 Task: Create a due date automation trigger when advanced on, on the monday after a card is due add fields without custom field "Resume" set to a number lower or equal to 1 and greater than 10 at 11:00 AM.
Action: Mouse moved to (1271, 101)
Screenshot: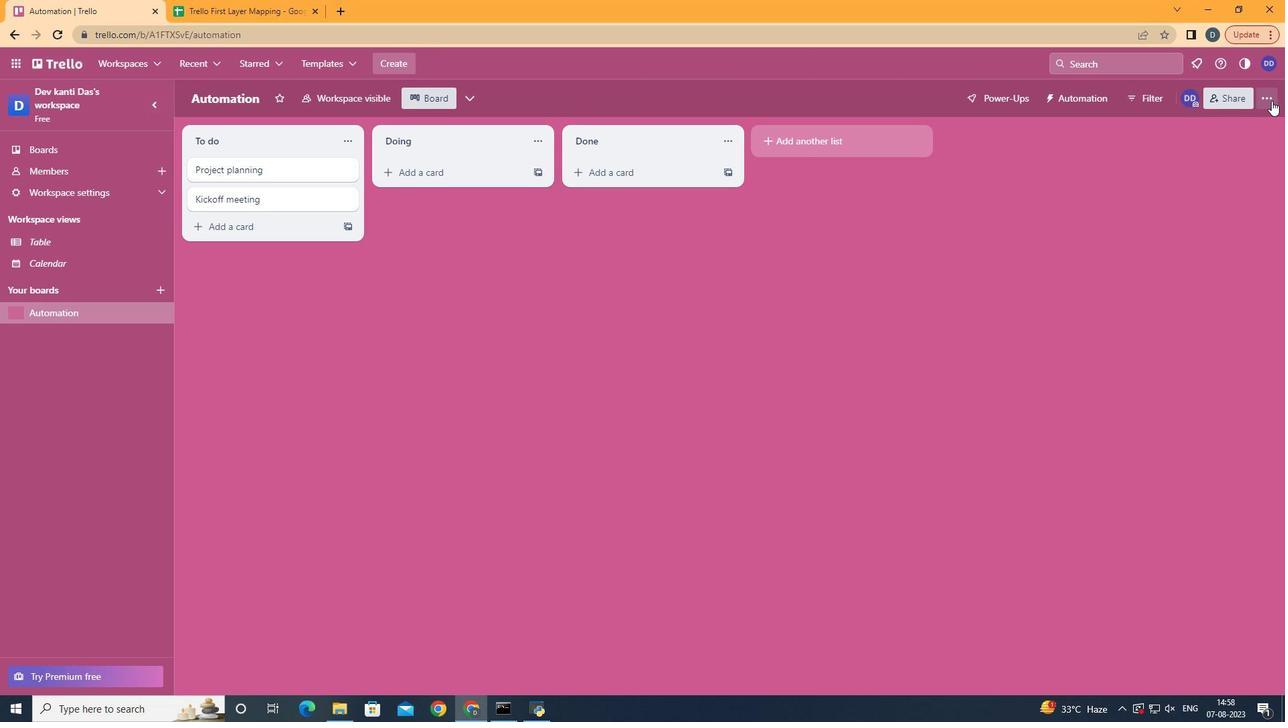 
Action: Mouse pressed left at (1271, 101)
Screenshot: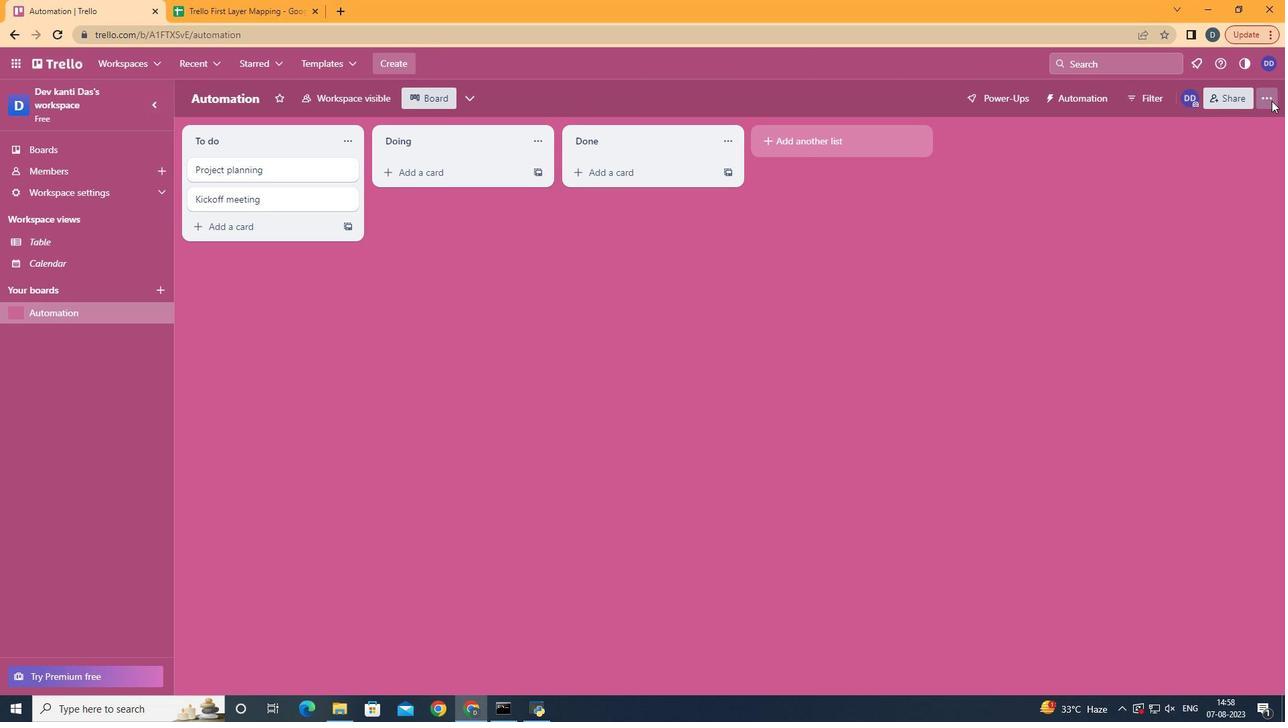 
Action: Mouse moved to (1137, 292)
Screenshot: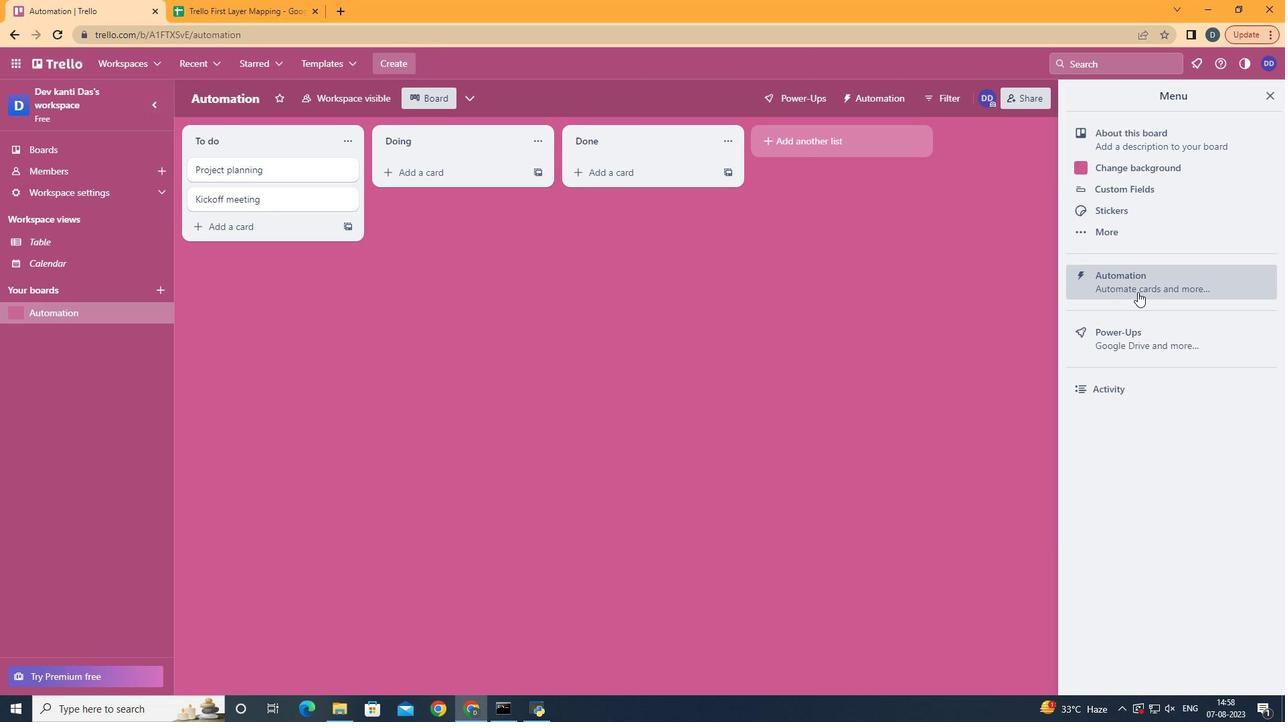 
Action: Mouse pressed left at (1137, 292)
Screenshot: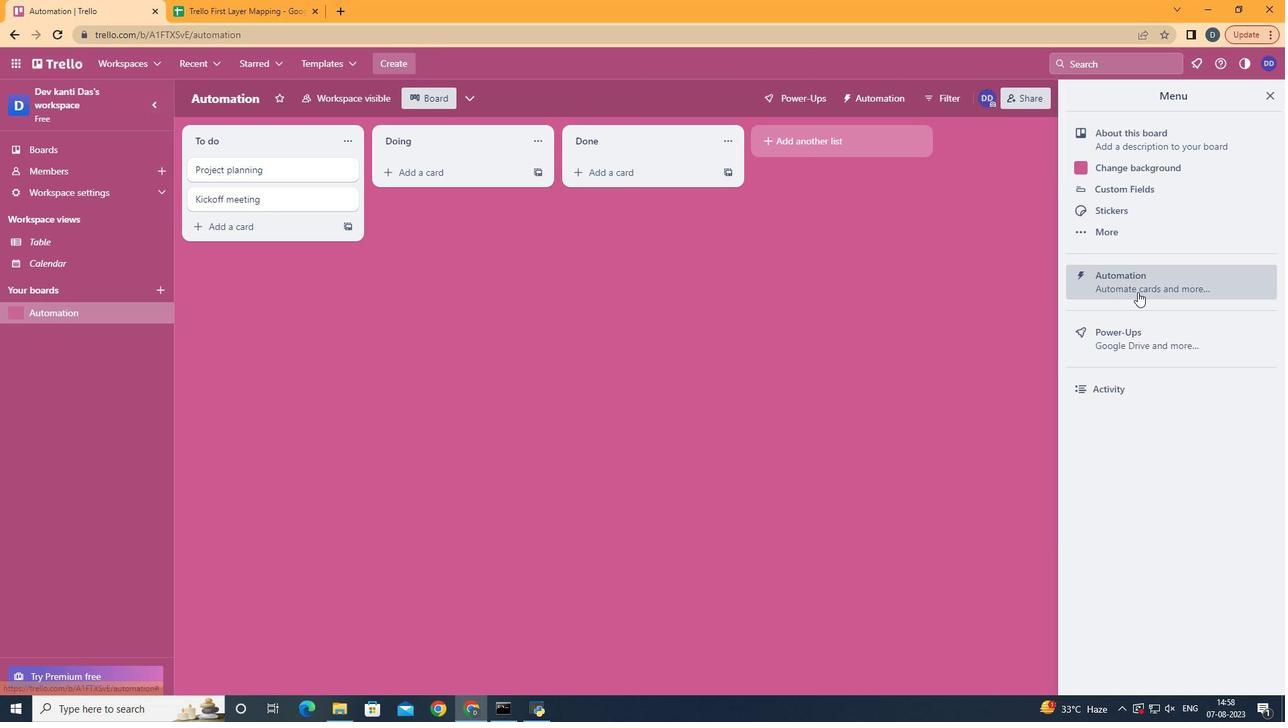 
Action: Mouse moved to (263, 262)
Screenshot: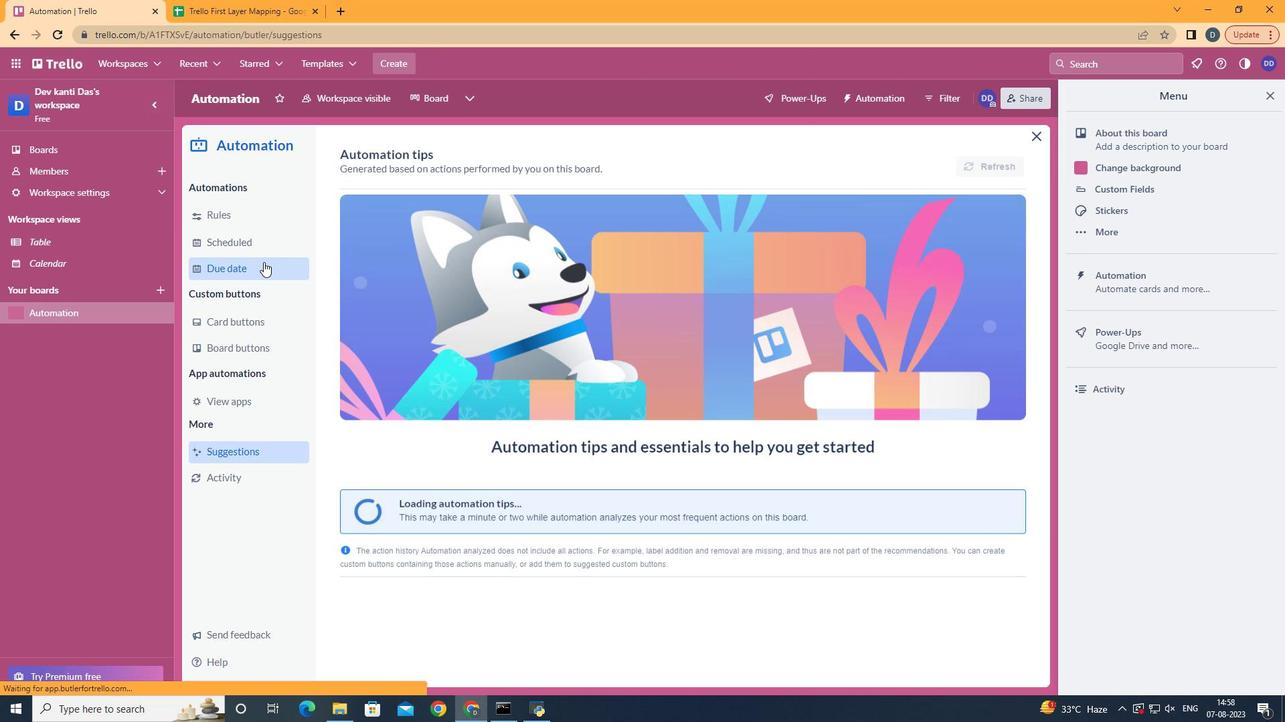
Action: Mouse pressed left at (263, 262)
Screenshot: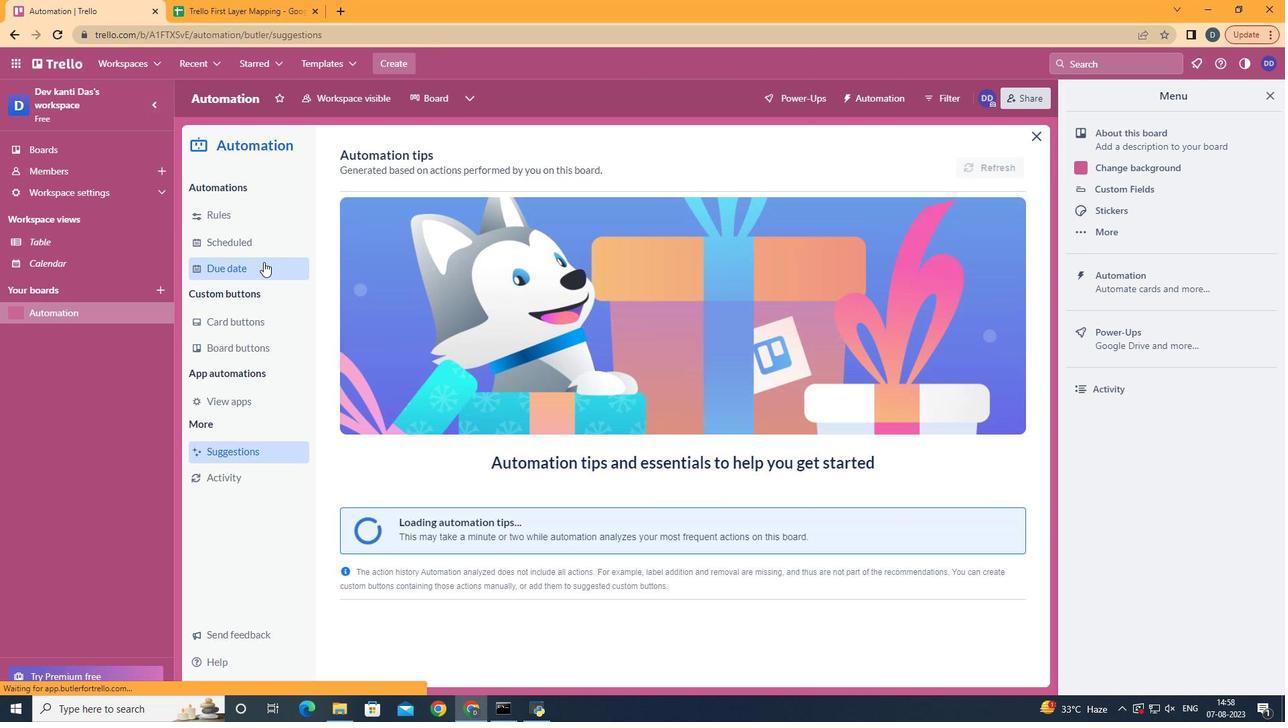 
Action: Mouse moved to (950, 158)
Screenshot: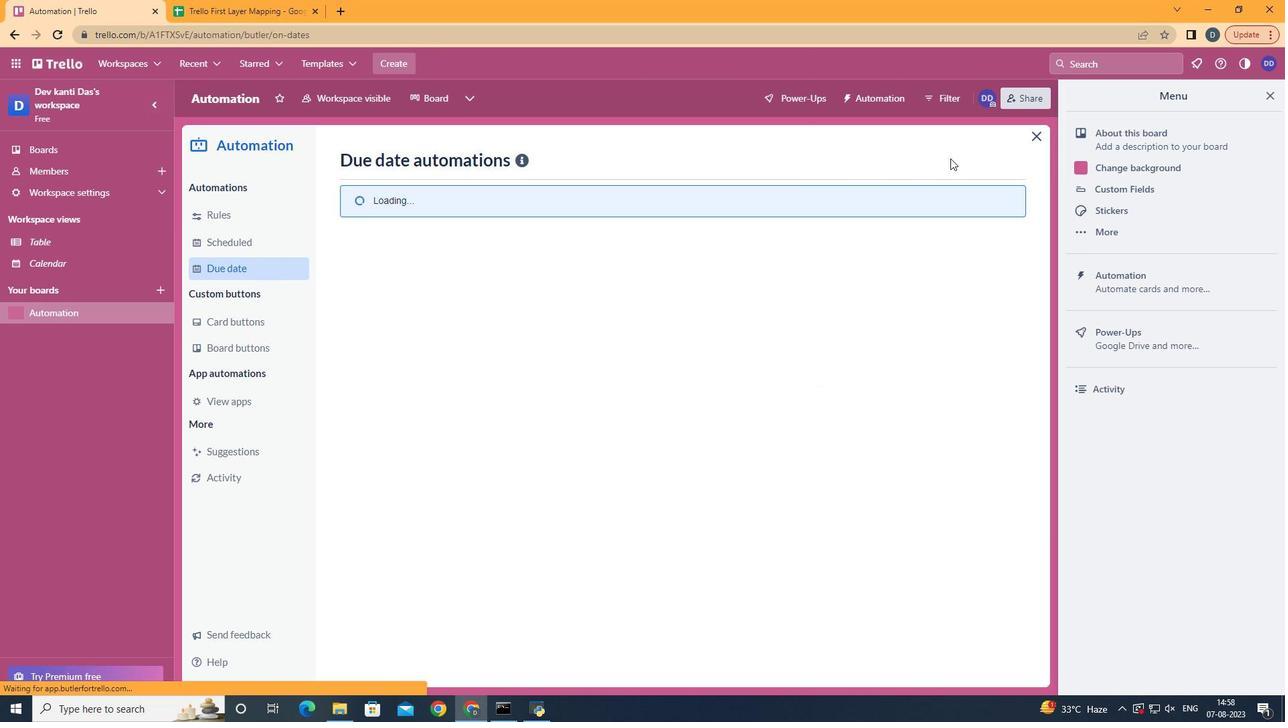 
Action: Mouse pressed left at (950, 158)
Screenshot: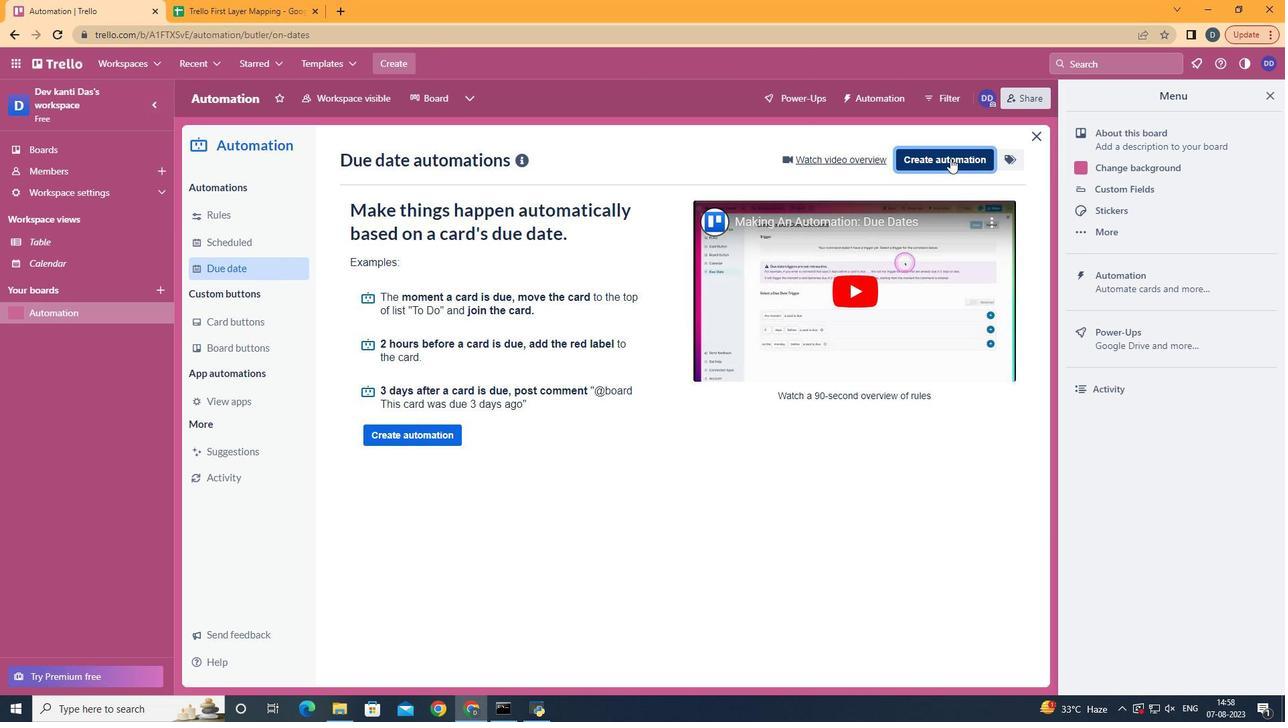 
Action: Mouse moved to (649, 298)
Screenshot: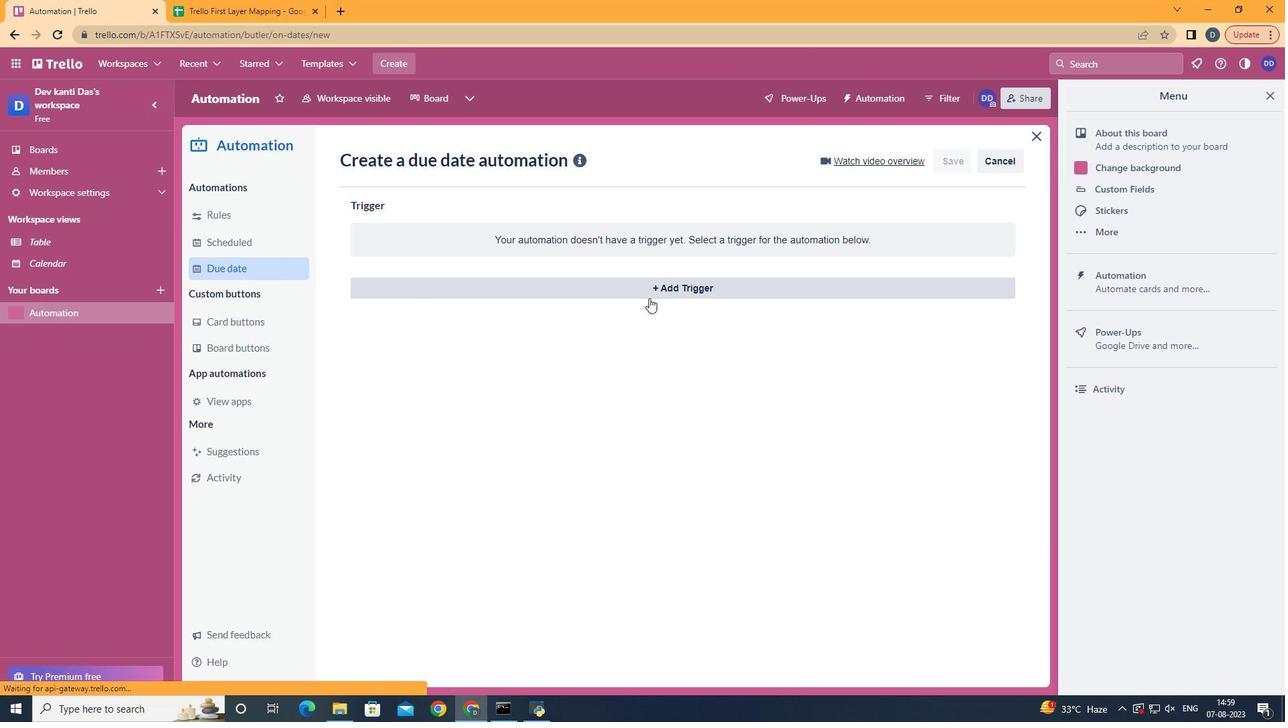 
Action: Mouse pressed left at (649, 298)
Screenshot: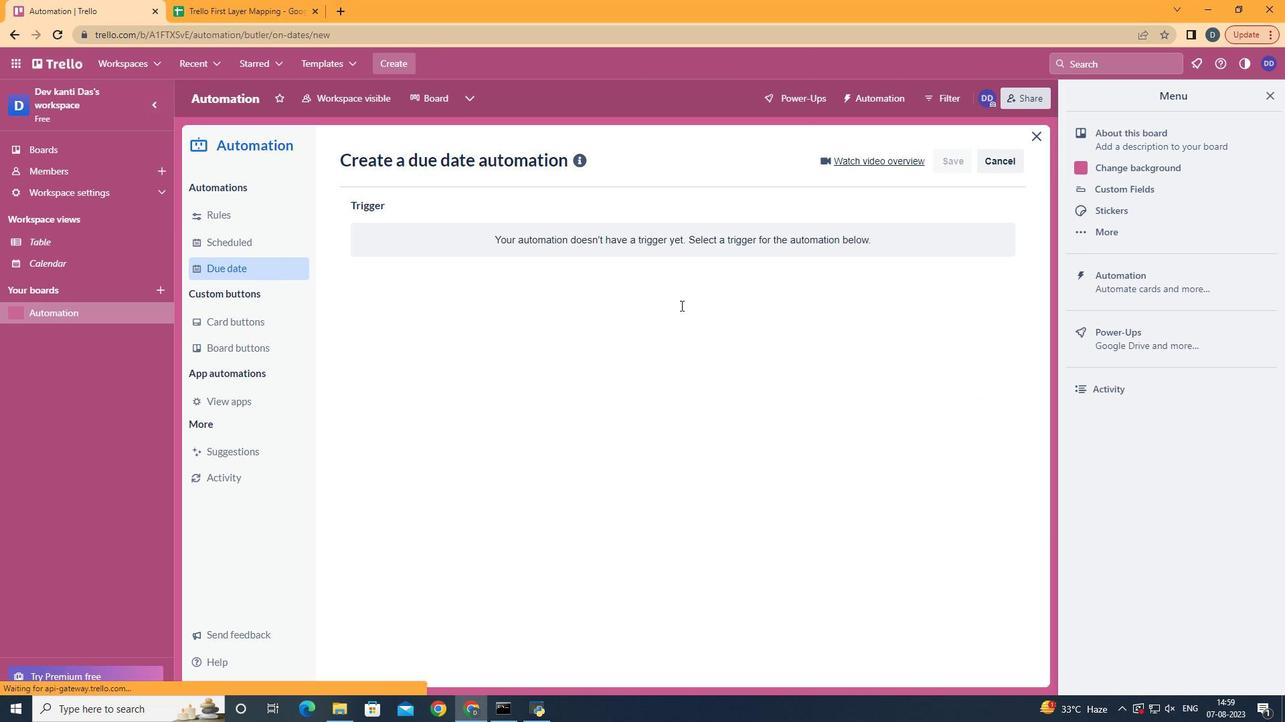 
Action: Mouse moved to (437, 350)
Screenshot: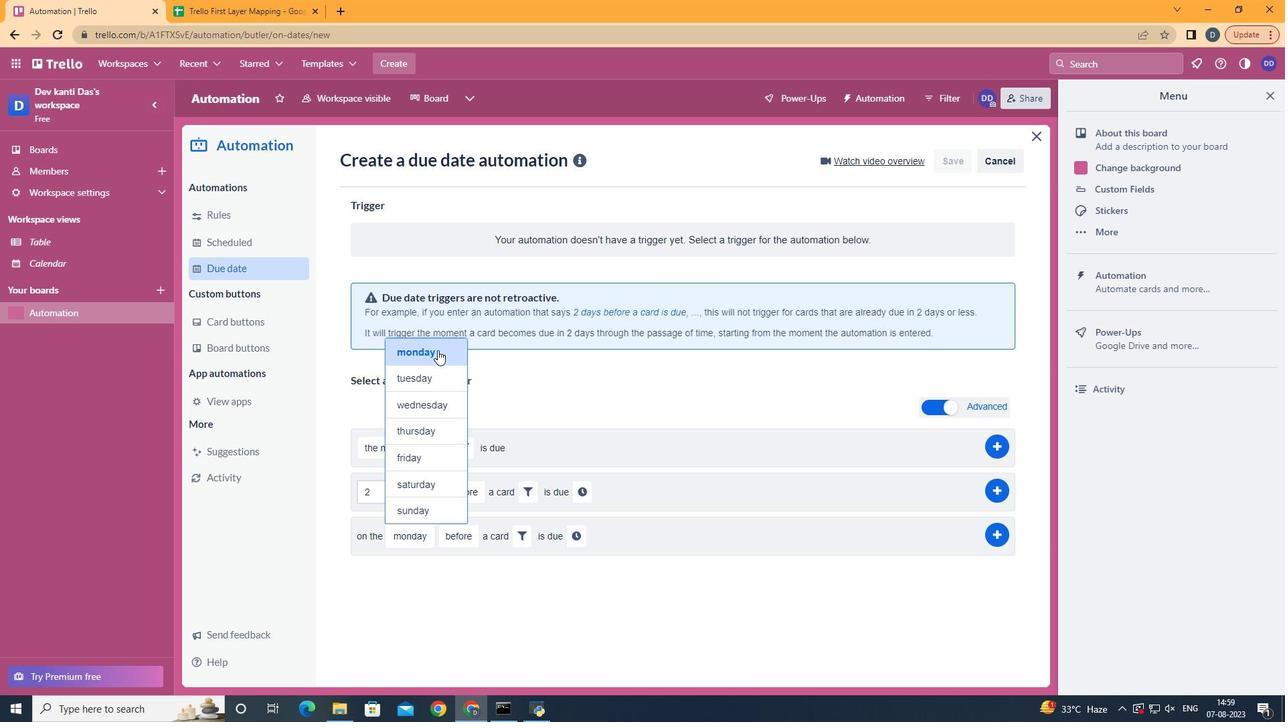 
Action: Mouse pressed left at (437, 350)
Screenshot: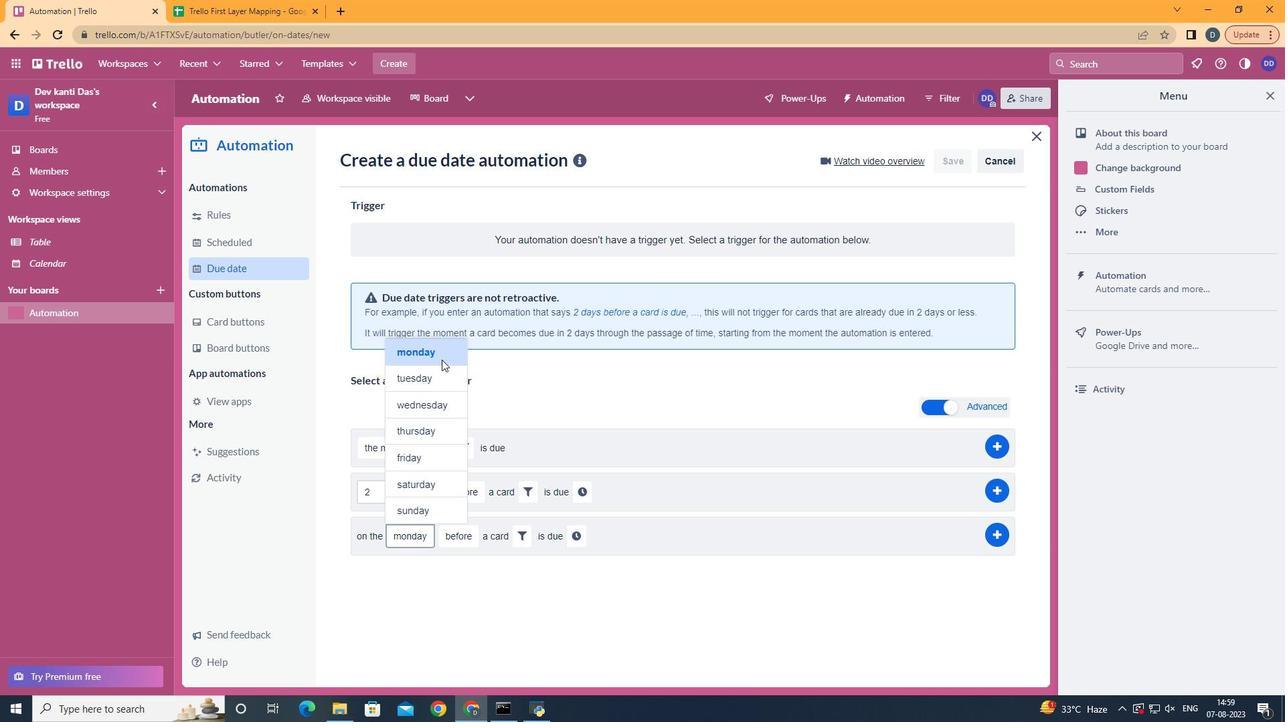 
Action: Mouse moved to (473, 586)
Screenshot: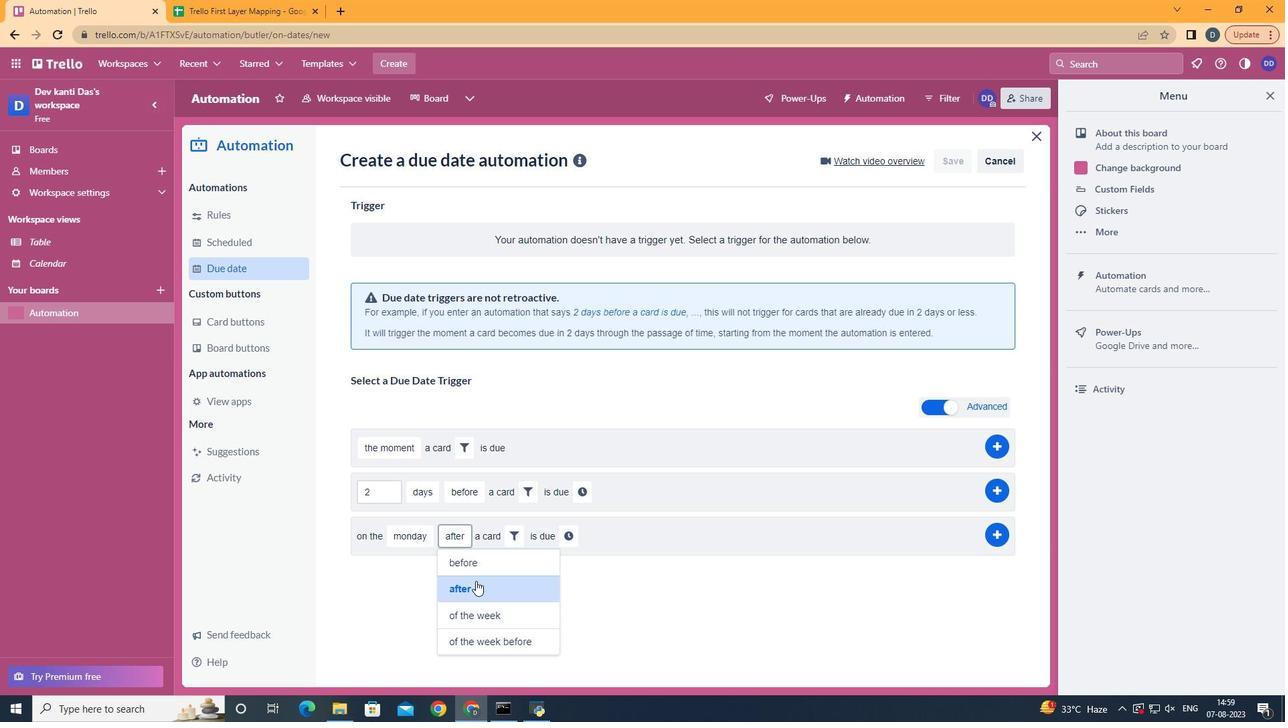
Action: Mouse pressed left at (473, 586)
Screenshot: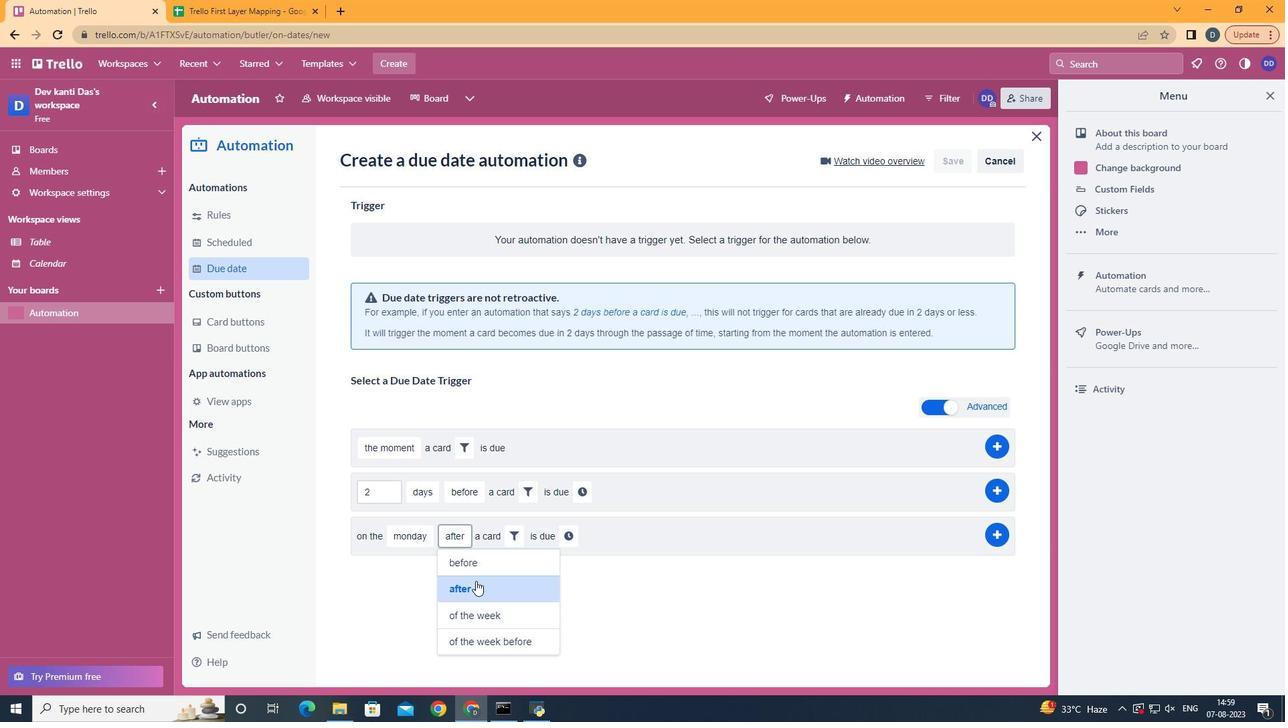 
Action: Mouse moved to (510, 542)
Screenshot: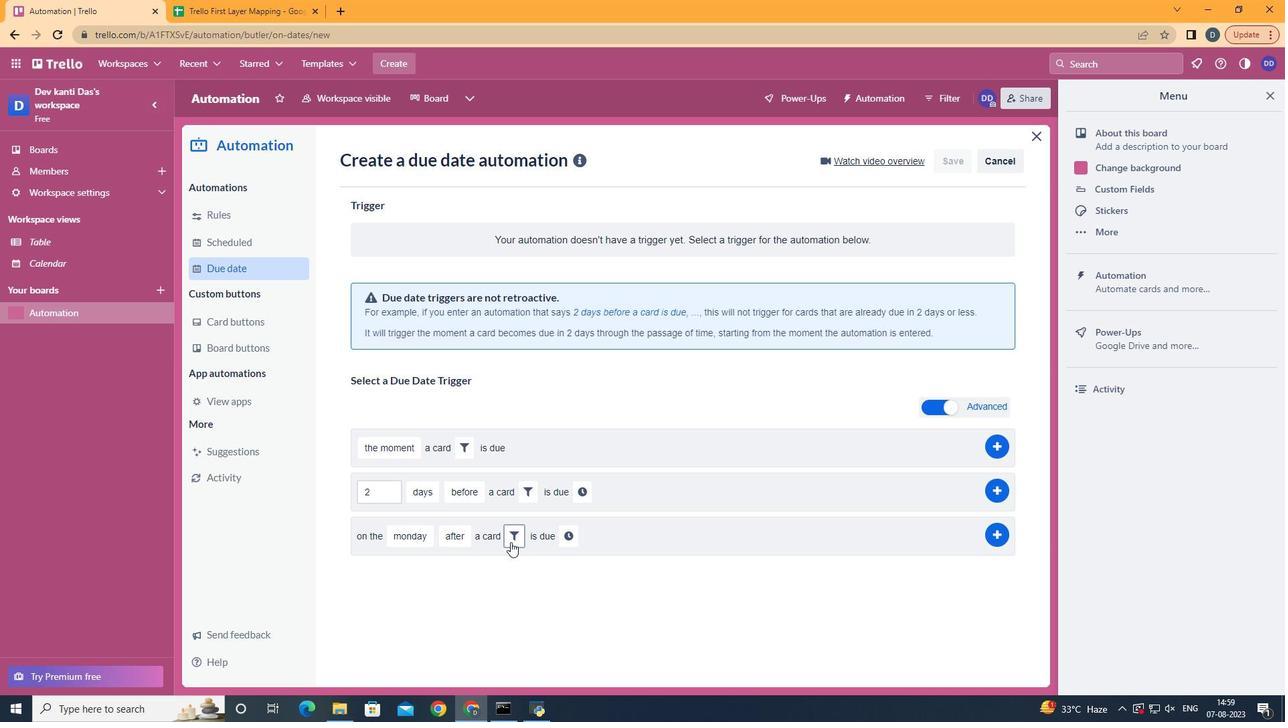 
Action: Mouse pressed left at (510, 542)
Screenshot: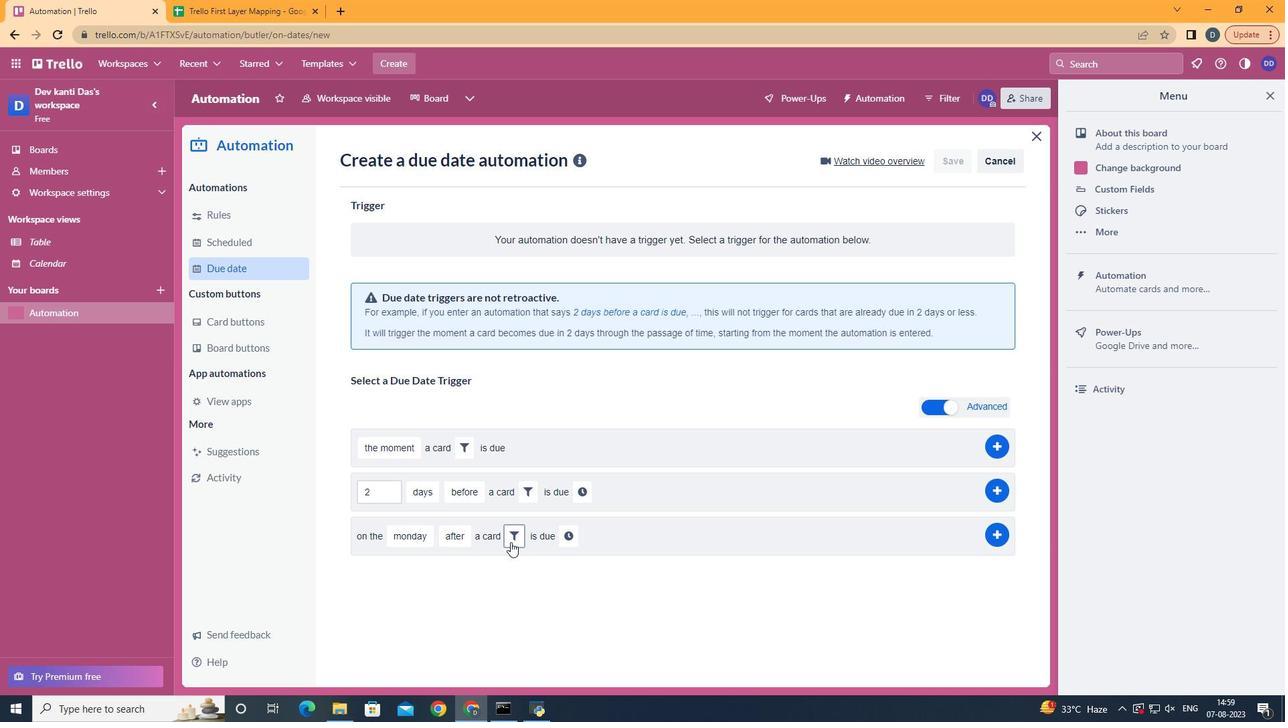 
Action: Mouse moved to (742, 585)
Screenshot: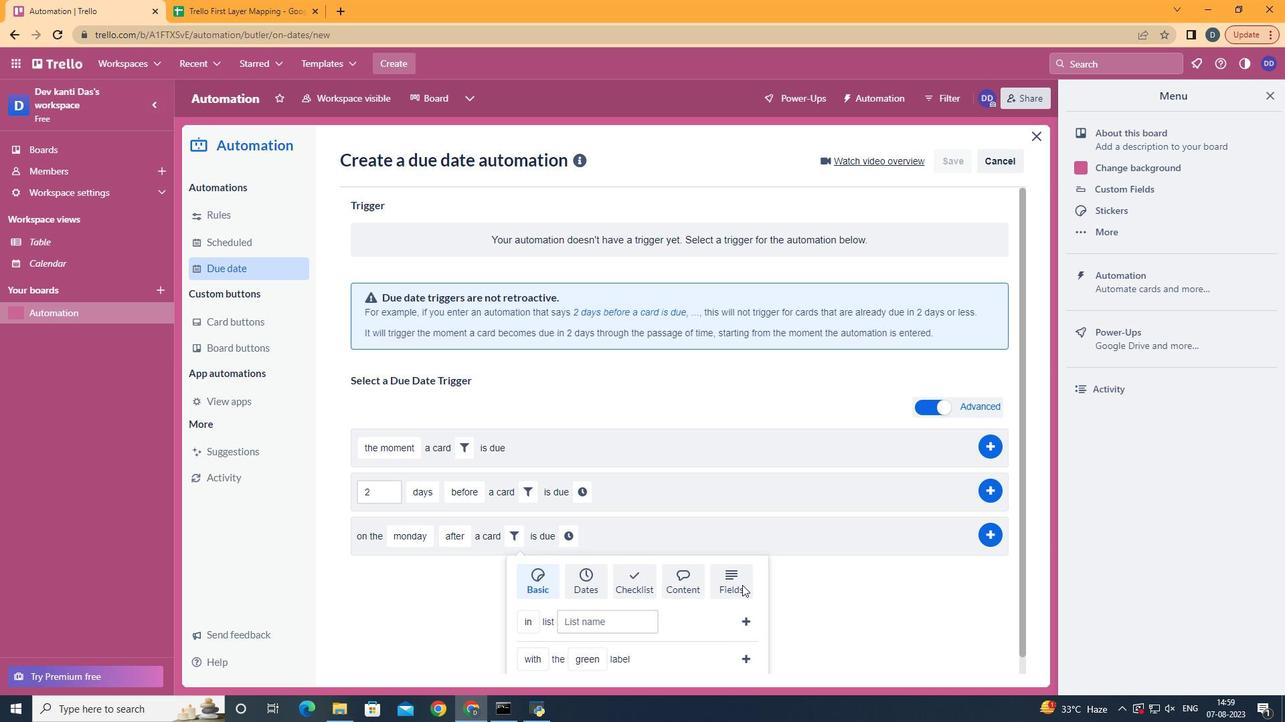 
Action: Mouse pressed left at (742, 585)
Screenshot: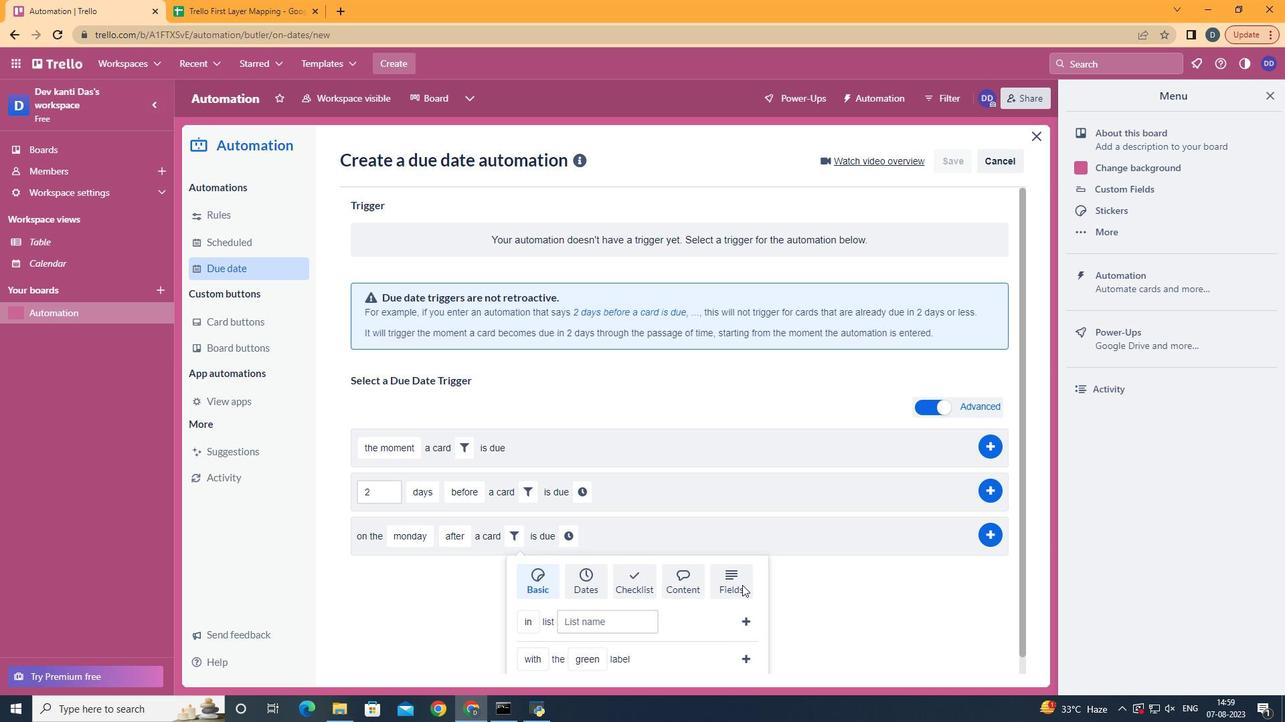 
Action: Mouse scrolled (742, 585) with delta (0, 0)
Screenshot: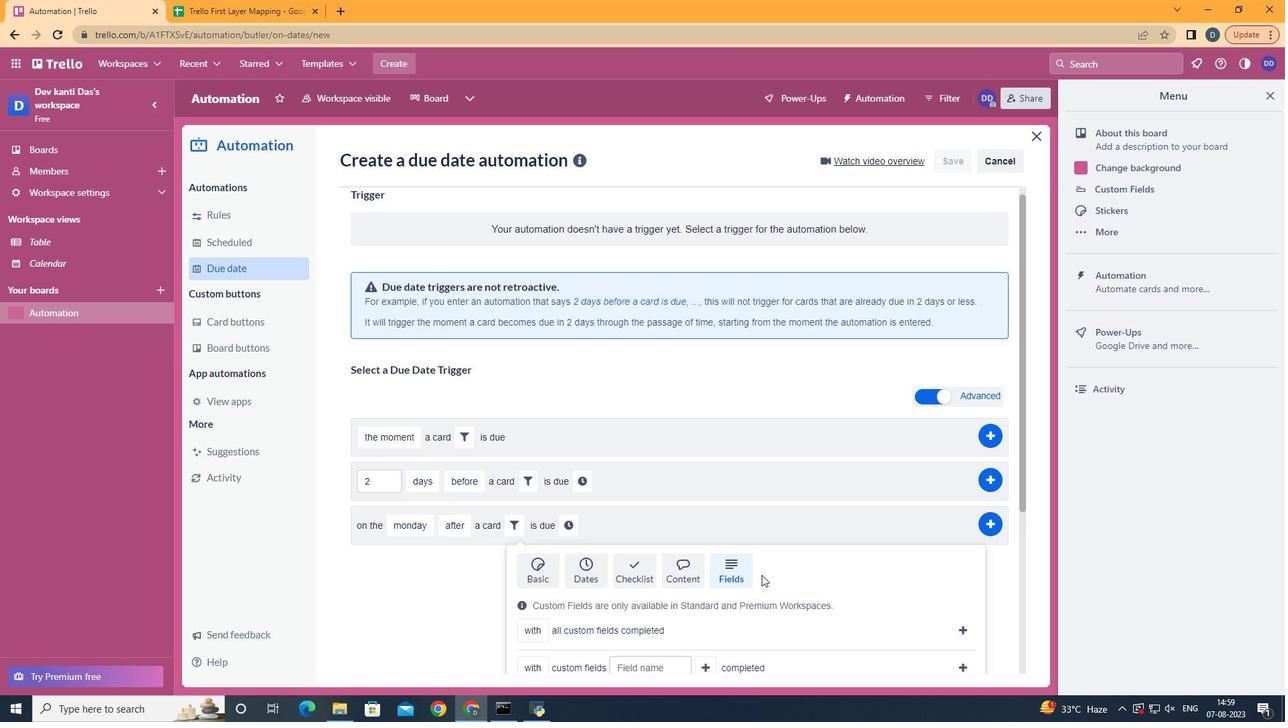 
Action: Mouse scrolled (742, 585) with delta (0, 0)
Screenshot: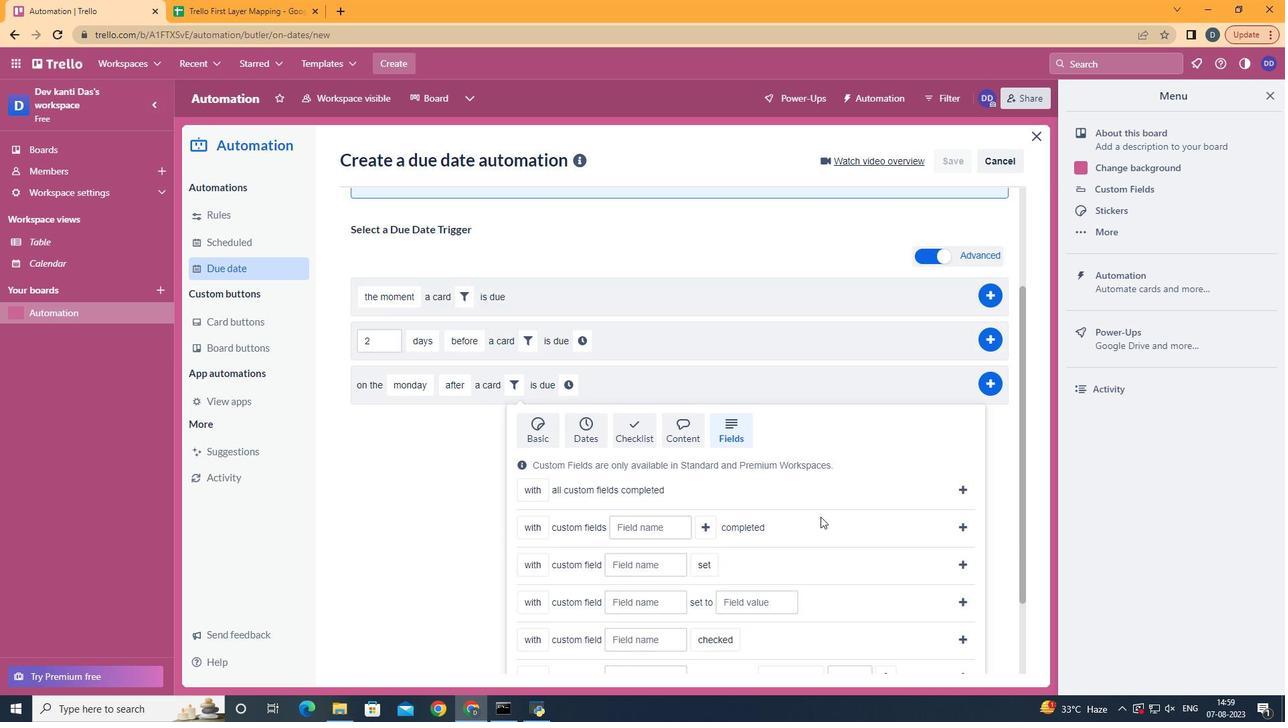 
Action: Mouse scrolled (742, 585) with delta (0, 0)
Screenshot: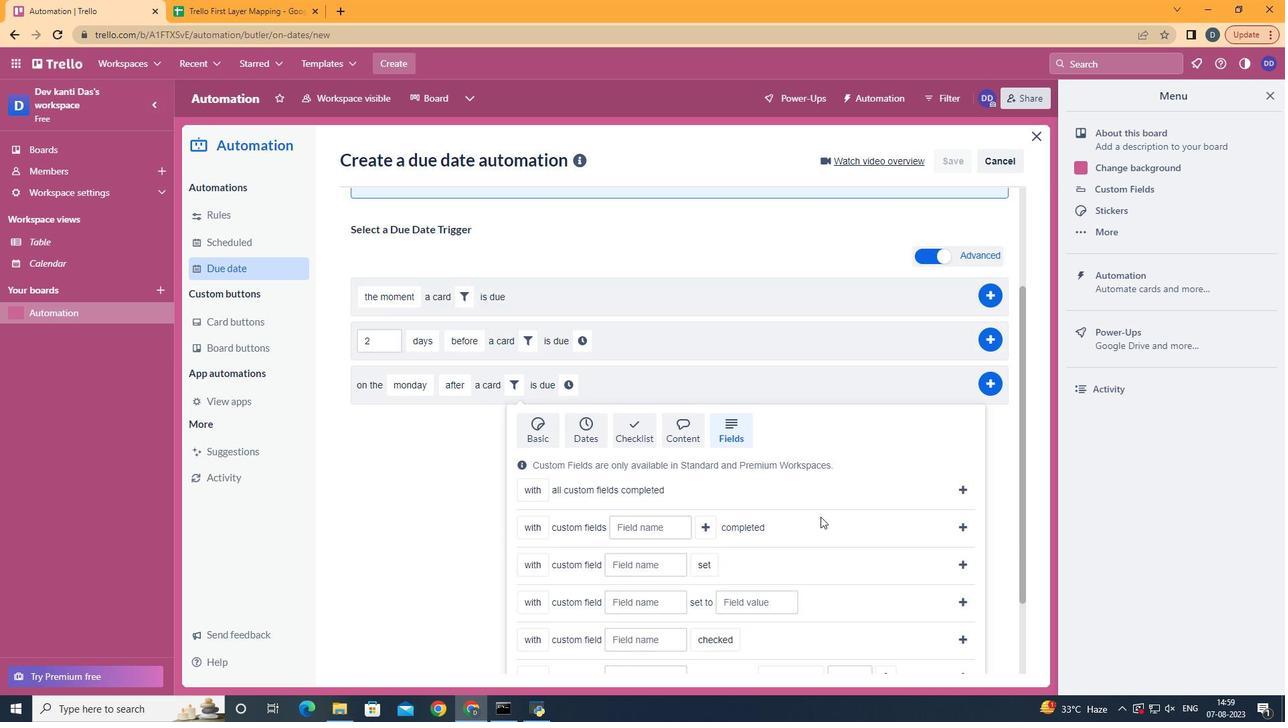
Action: Mouse scrolled (742, 585) with delta (0, 0)
Screenshot: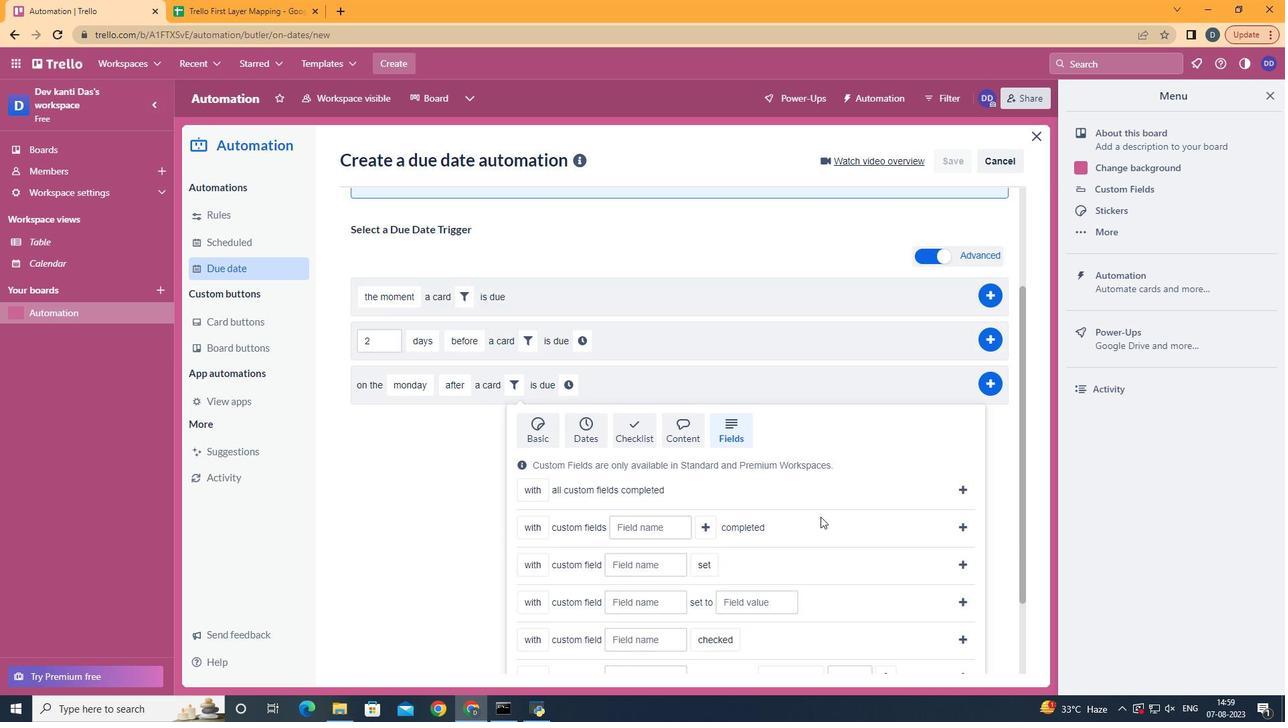 
Action: Mouse moved to (747, 585)
Screenshot: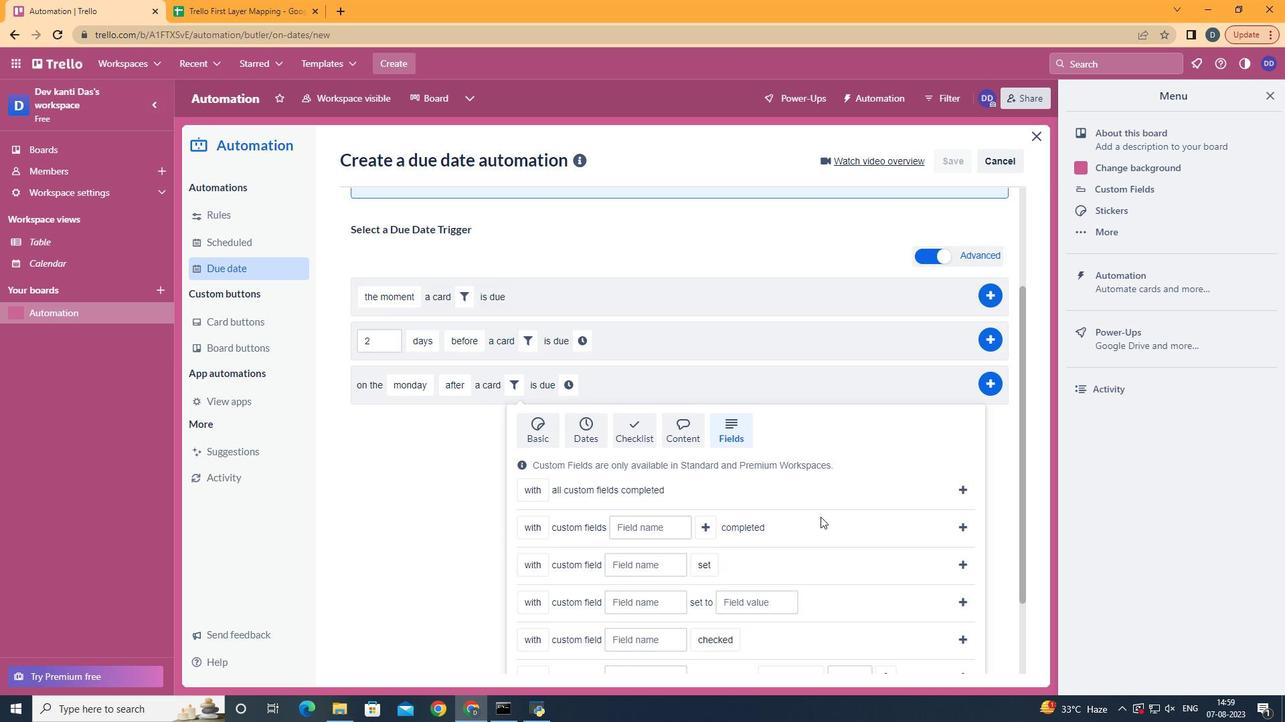 
Action: Mouse scrolled (743, 585) with delta (0, 0)
Screenshot: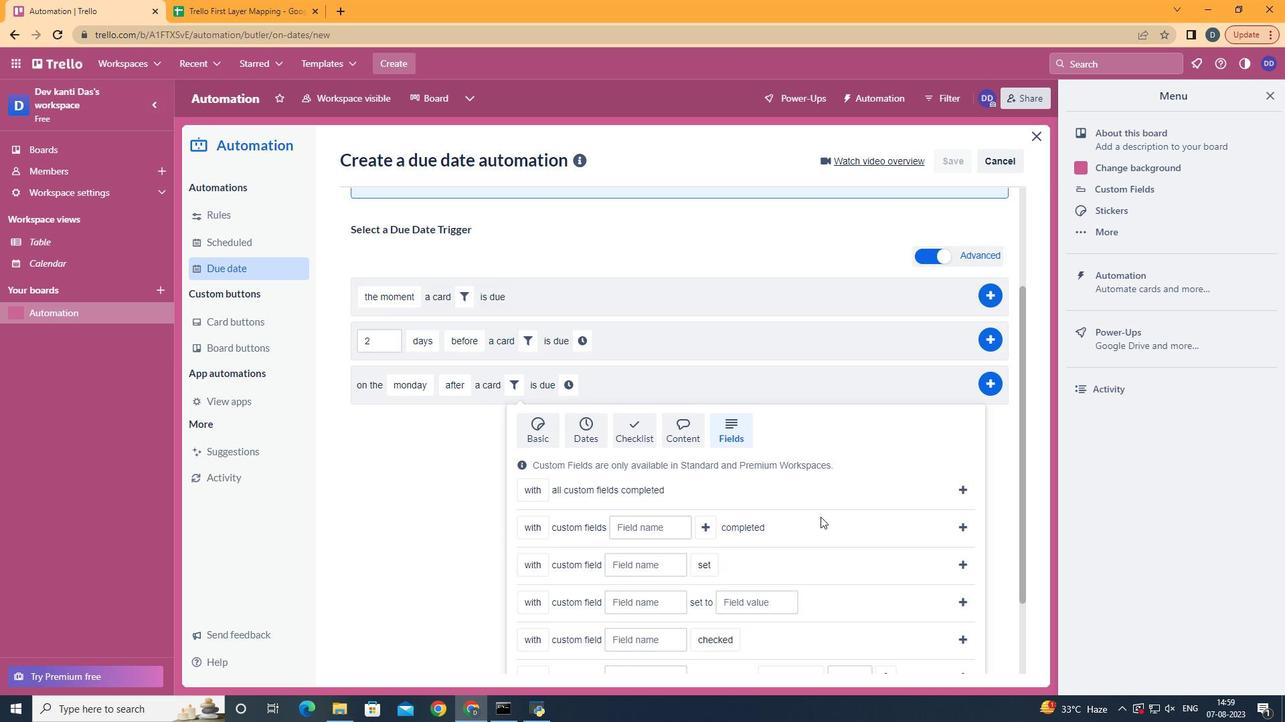 
Action: Mouse moved to (768, 569)
Screenshot: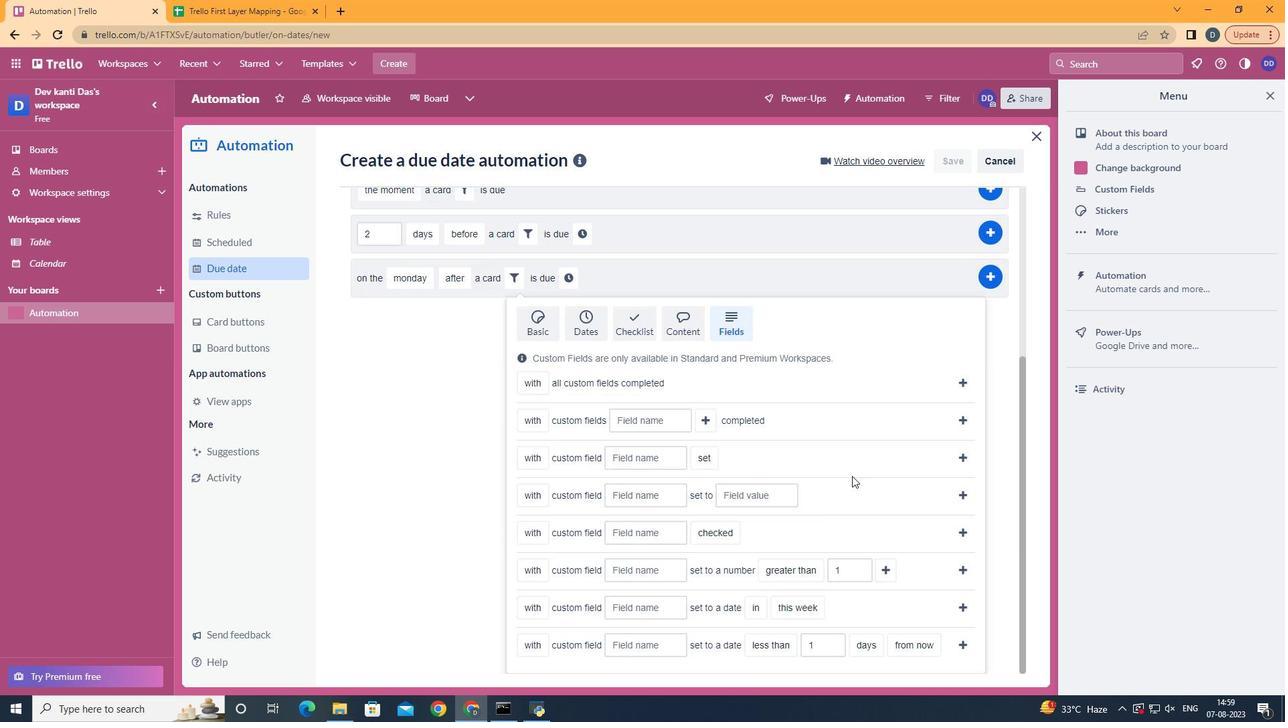 
Action: Mouse scrolled (761, 575) with delta (0, 0)
Screenshot: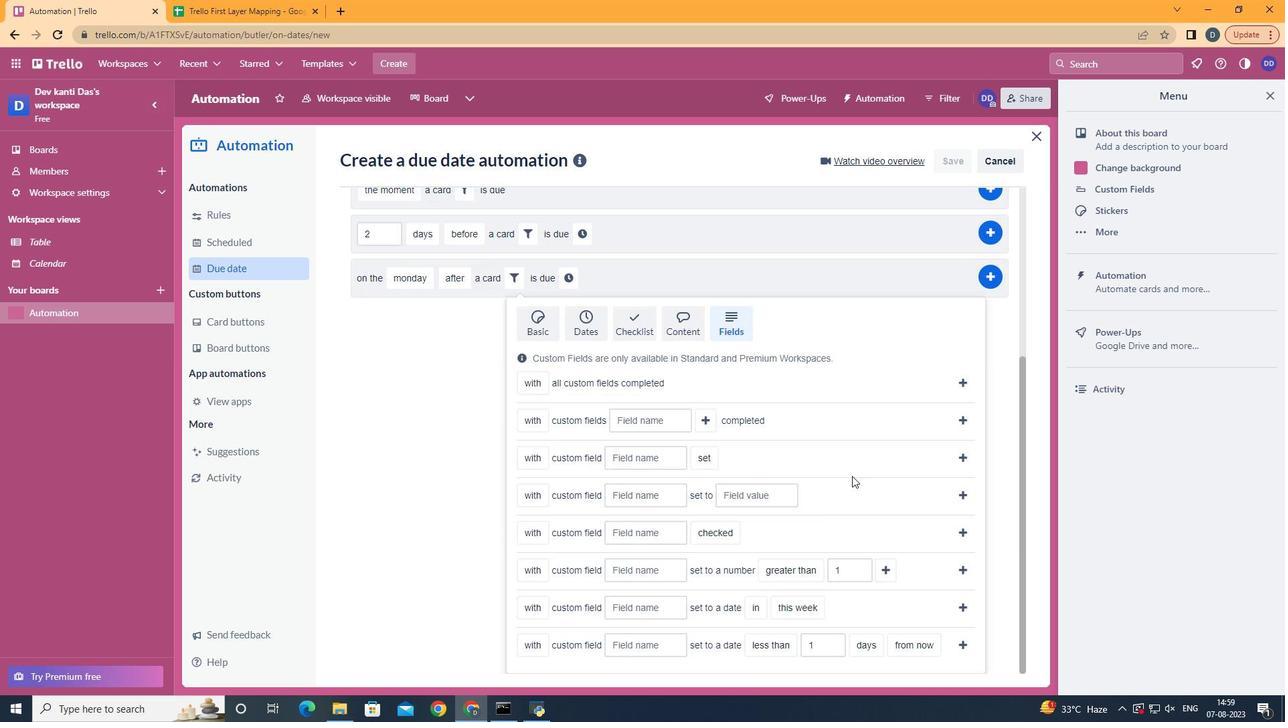 
Action: Mouse moved to (552, 617)
Screenshot: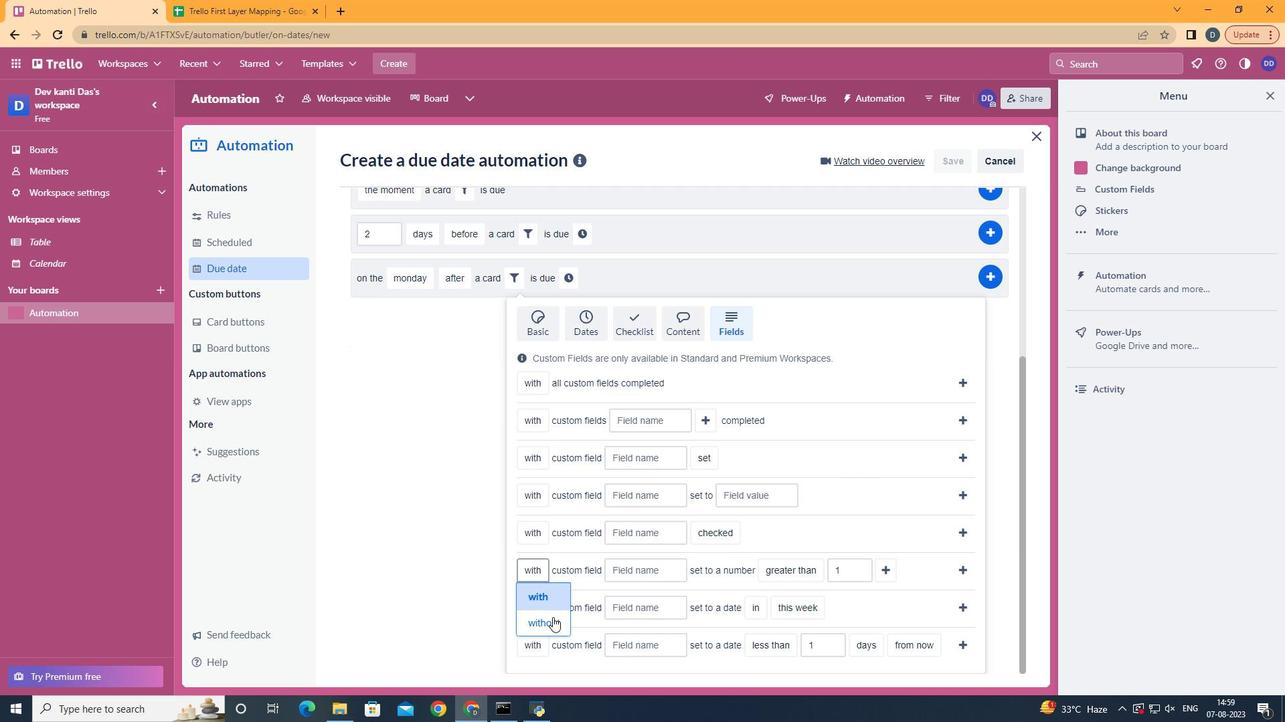 
Action: Mouse pressed left at (552, 617)
Screenshot: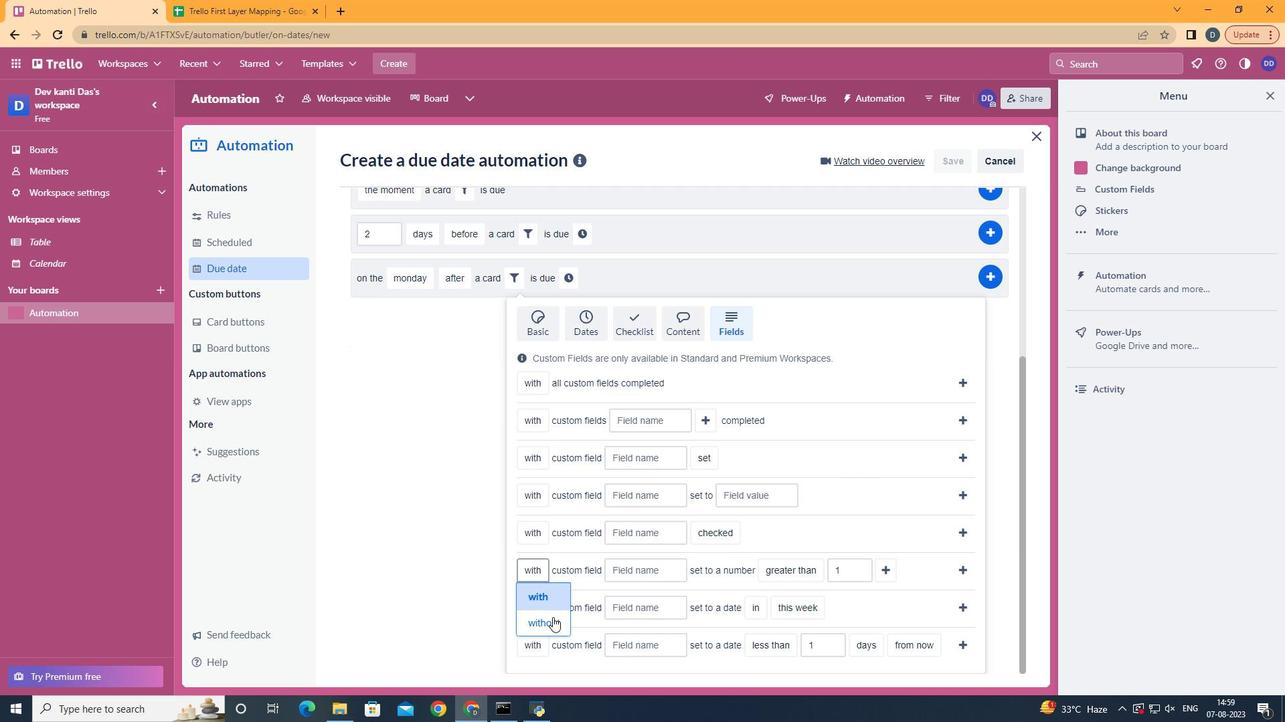 
Action: Mouse moved to (651, 570)
Screenshot: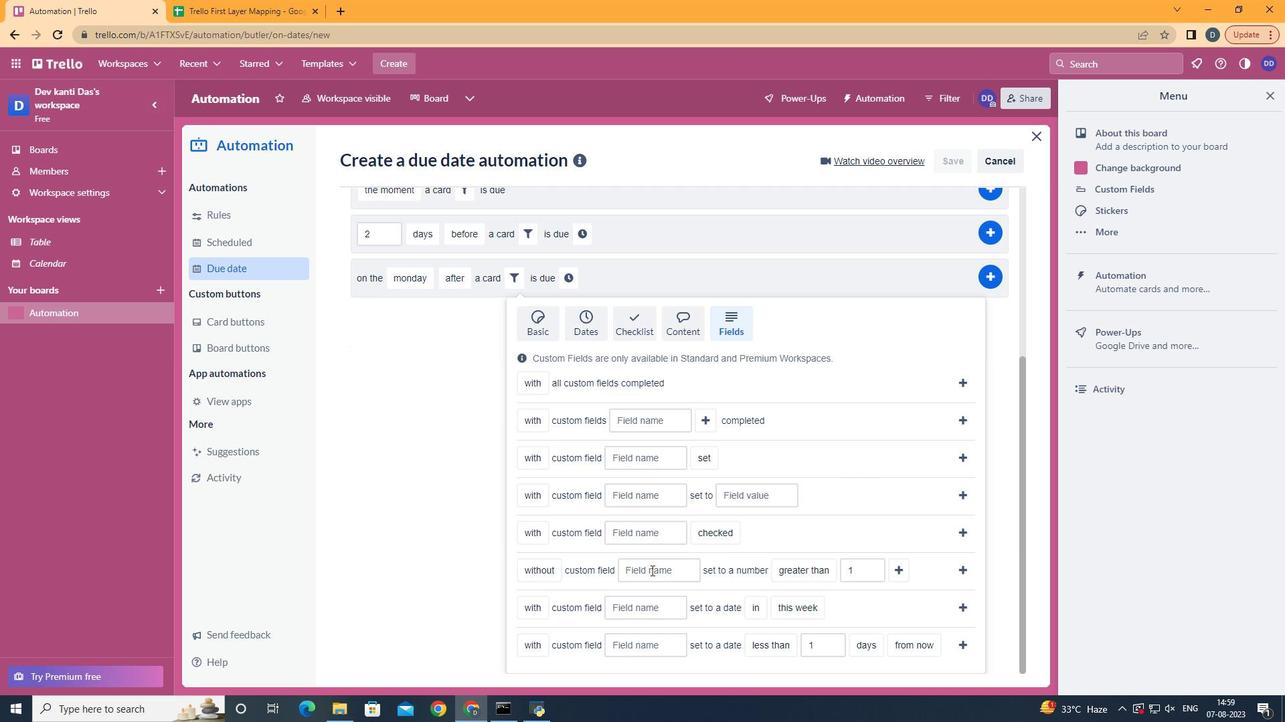 
Action: Mouse pressed left at (651, 570)
Screenshot: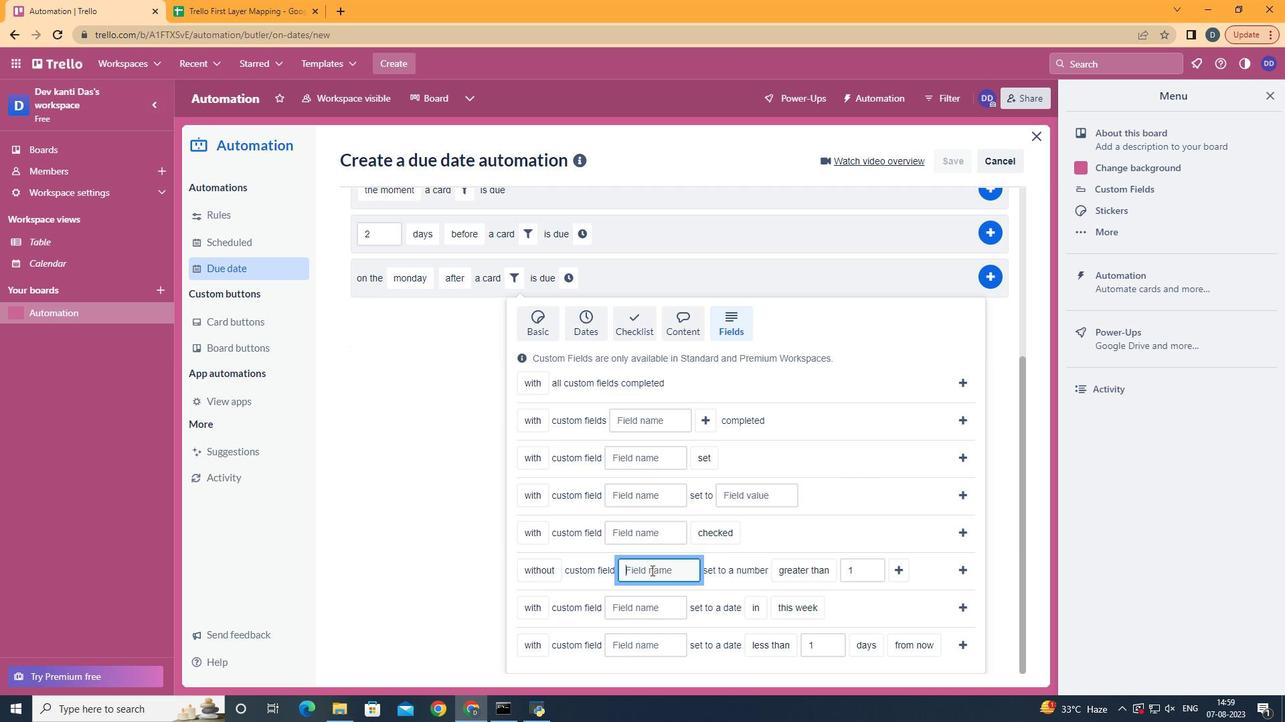 
Action: Key pressed <Key.shift>Resume
Screenshot: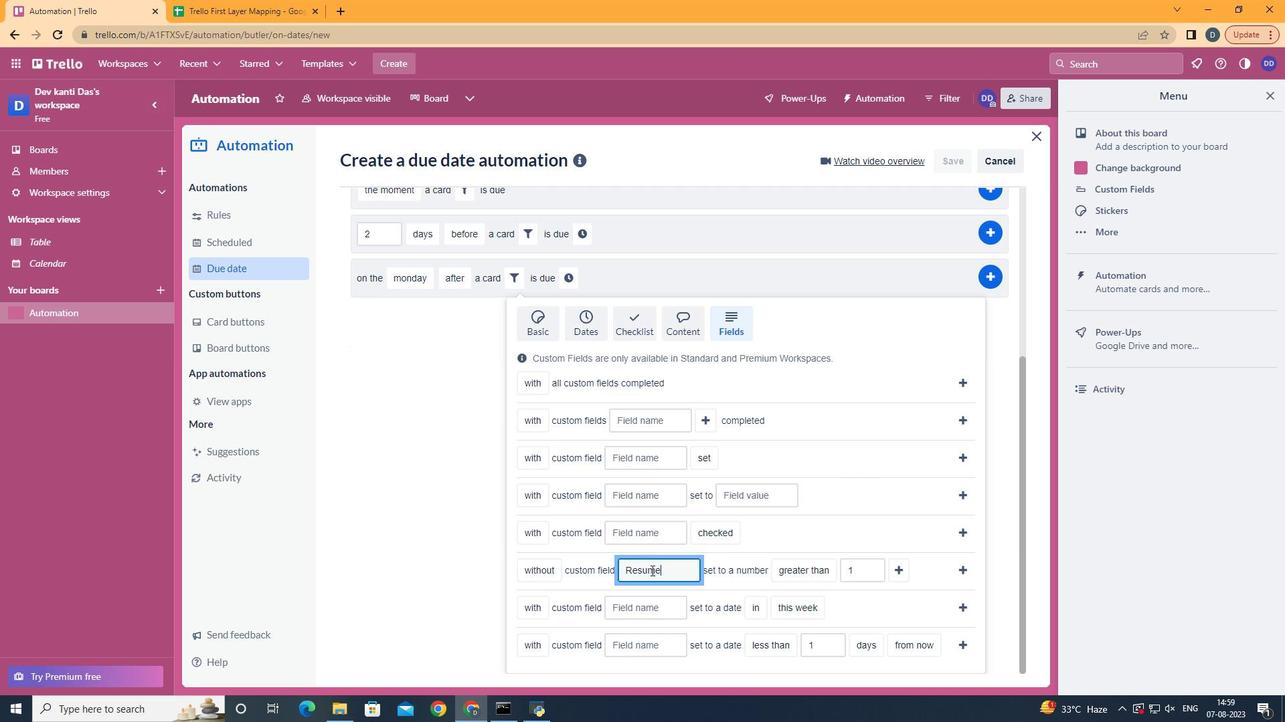 
Action: Mouse moved to (809, 537)
Screenshot: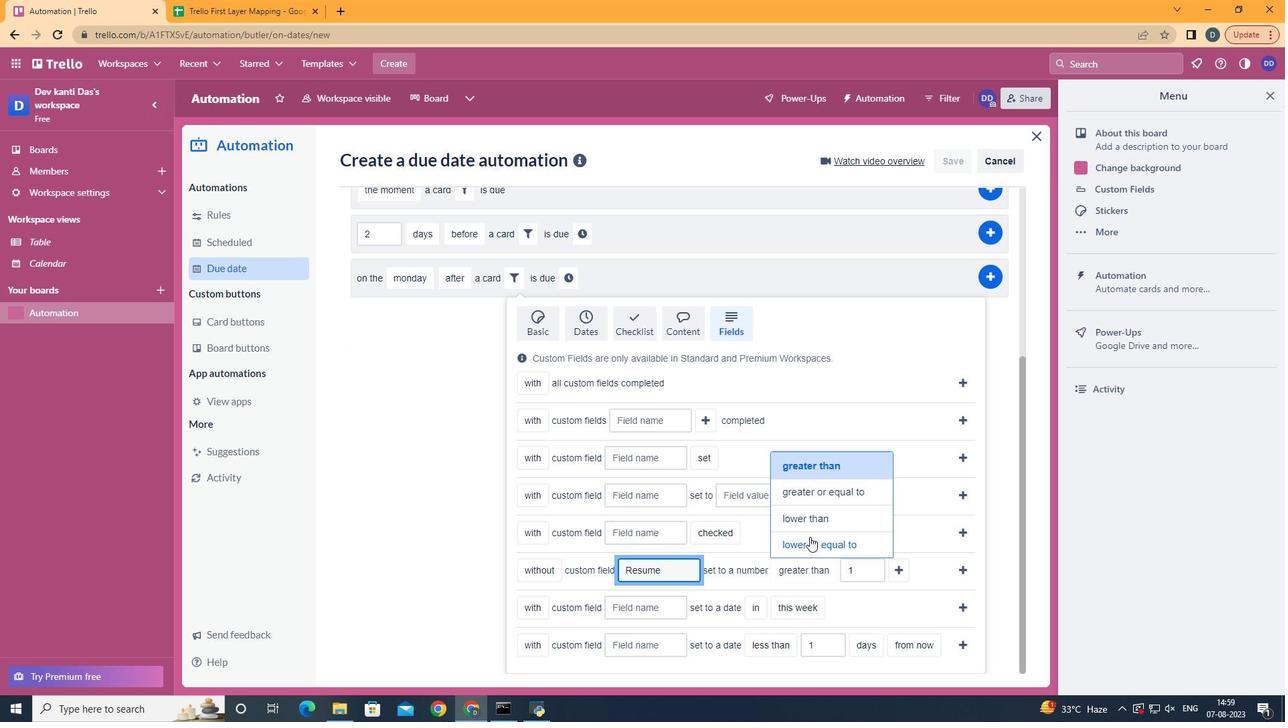 
Action: Mouse pressed left at (809, 537)
Screenshot: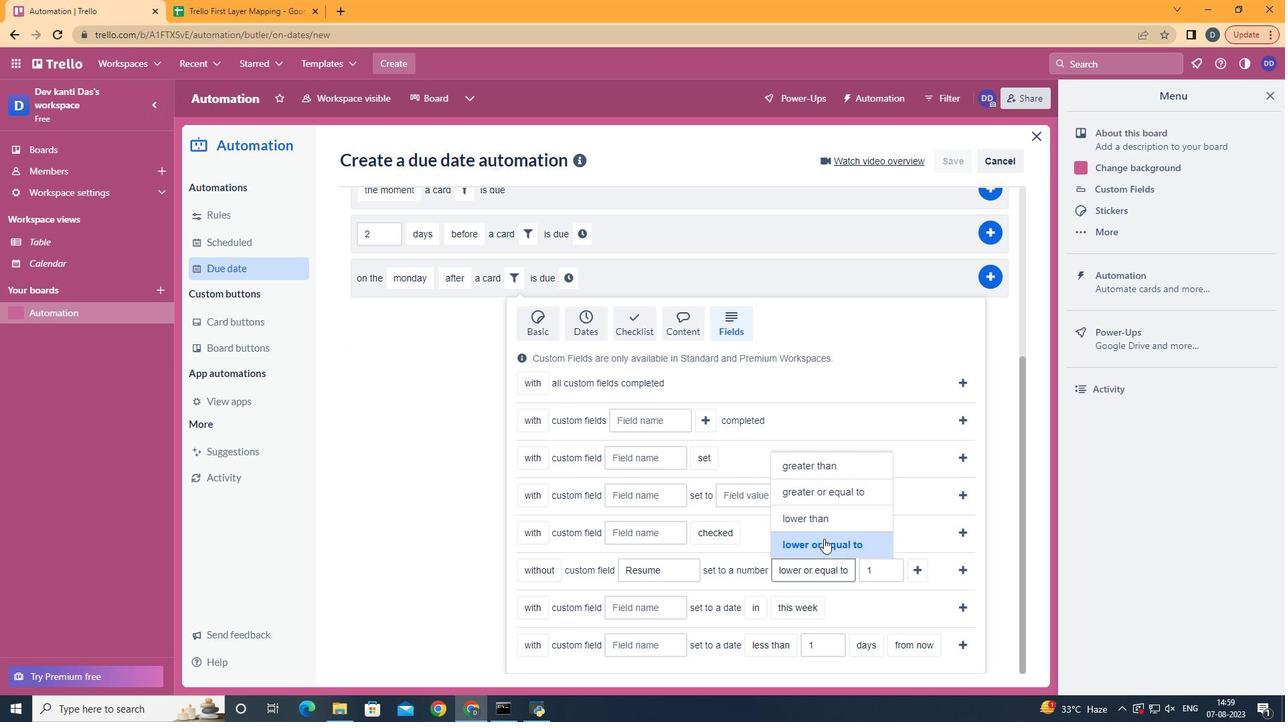 
Action: Mouse moved to (918, 567)
Screenshot: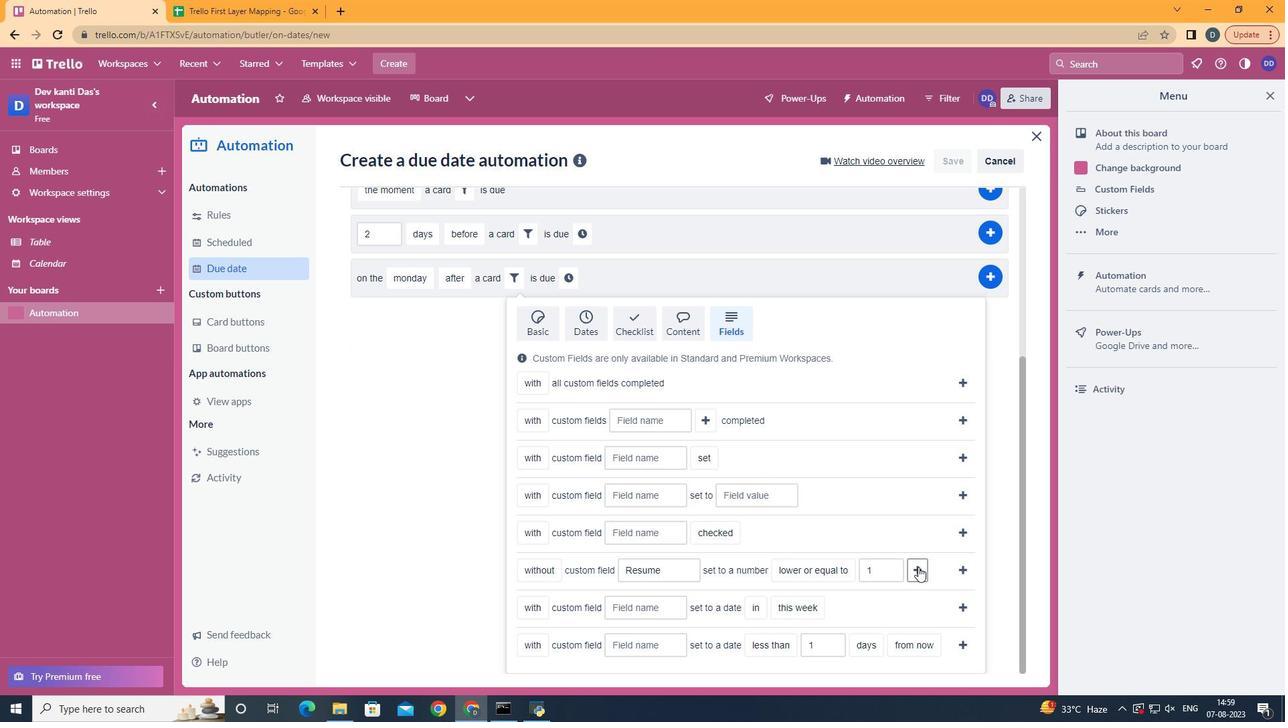 
Action: Mouse pressed left at (918, 567)
Screenshot: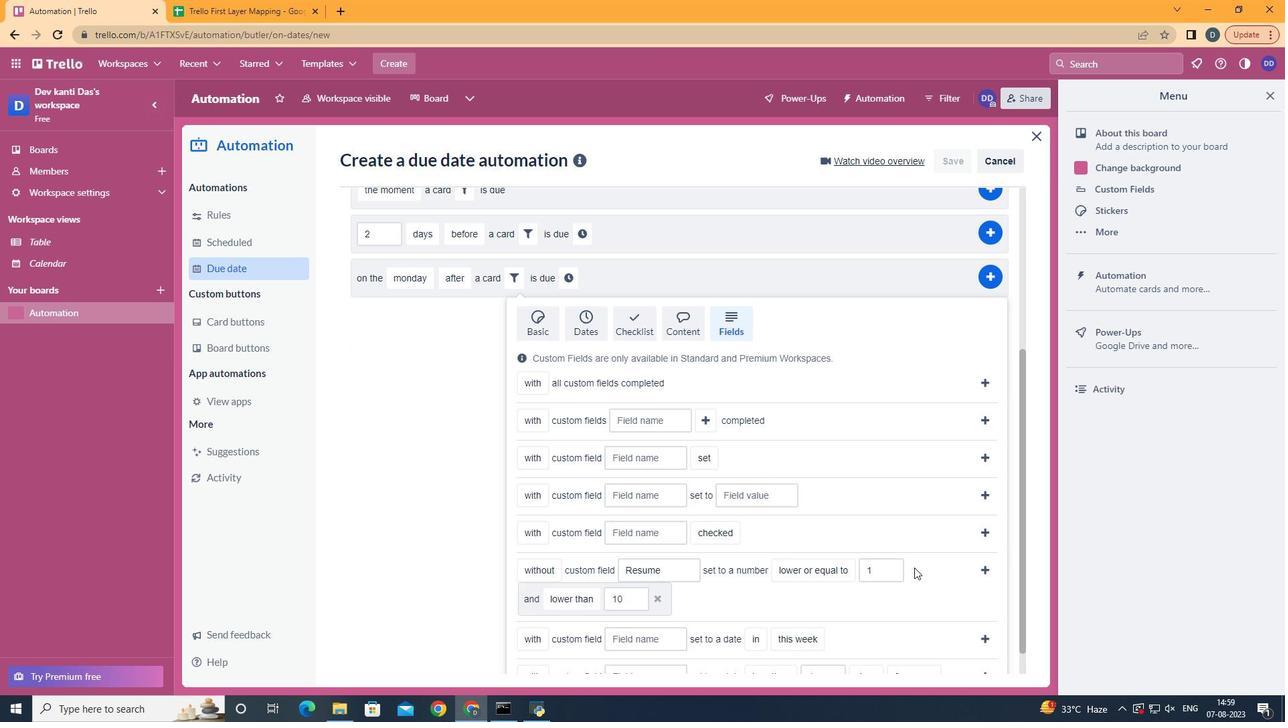 
Action: Mouse moved to (607, 548)
Screenshot: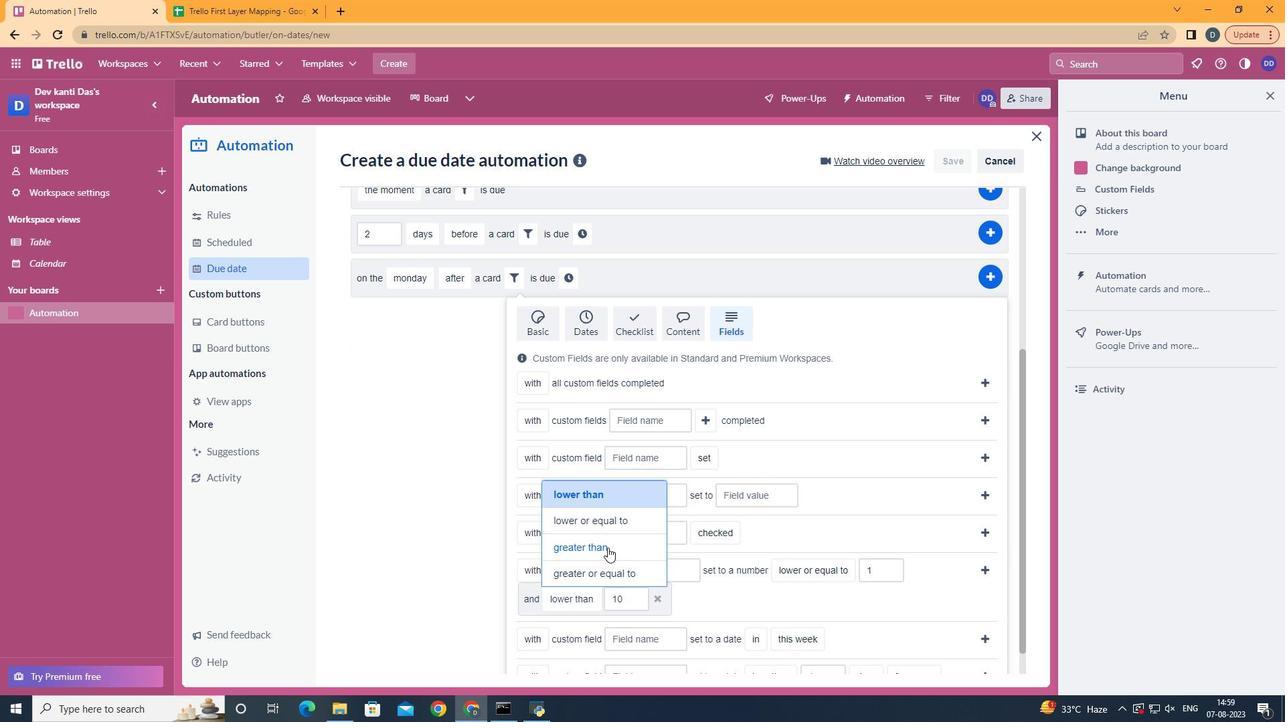 
Action: Mouse pressed left at (607, 548)
Screenshot: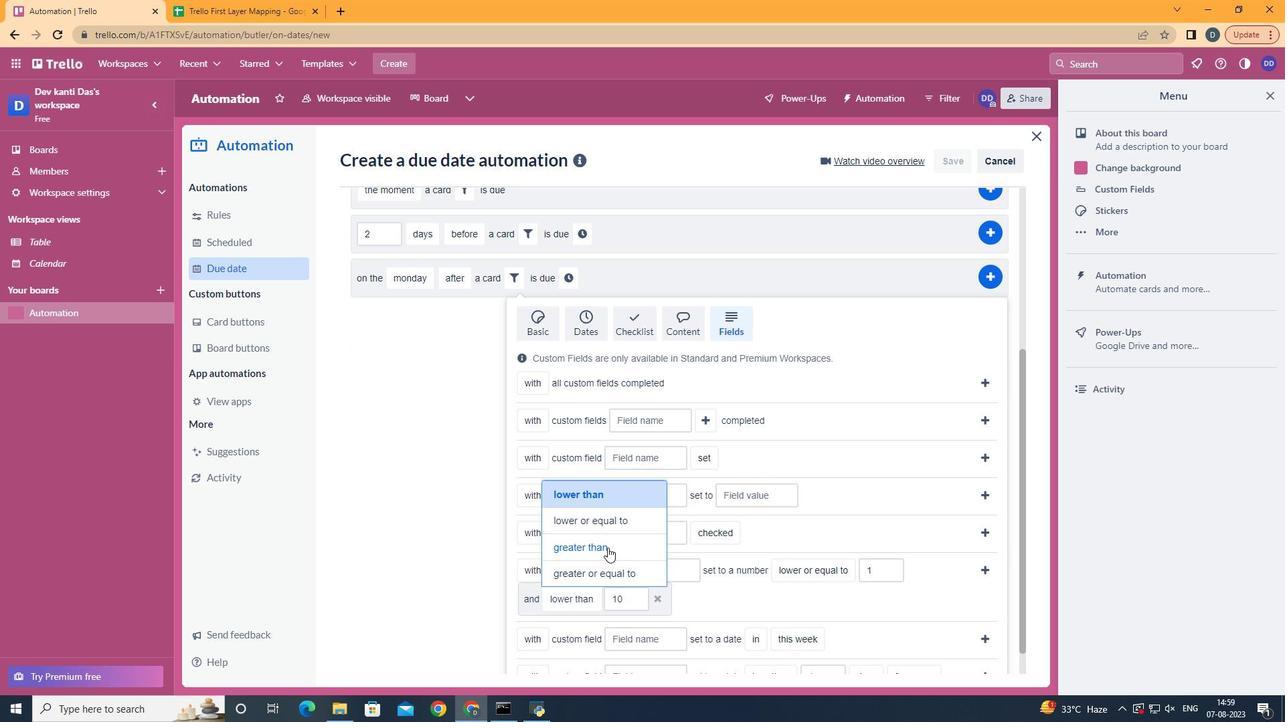 
Action: Mouse moved to (990, 568)
Screenshot: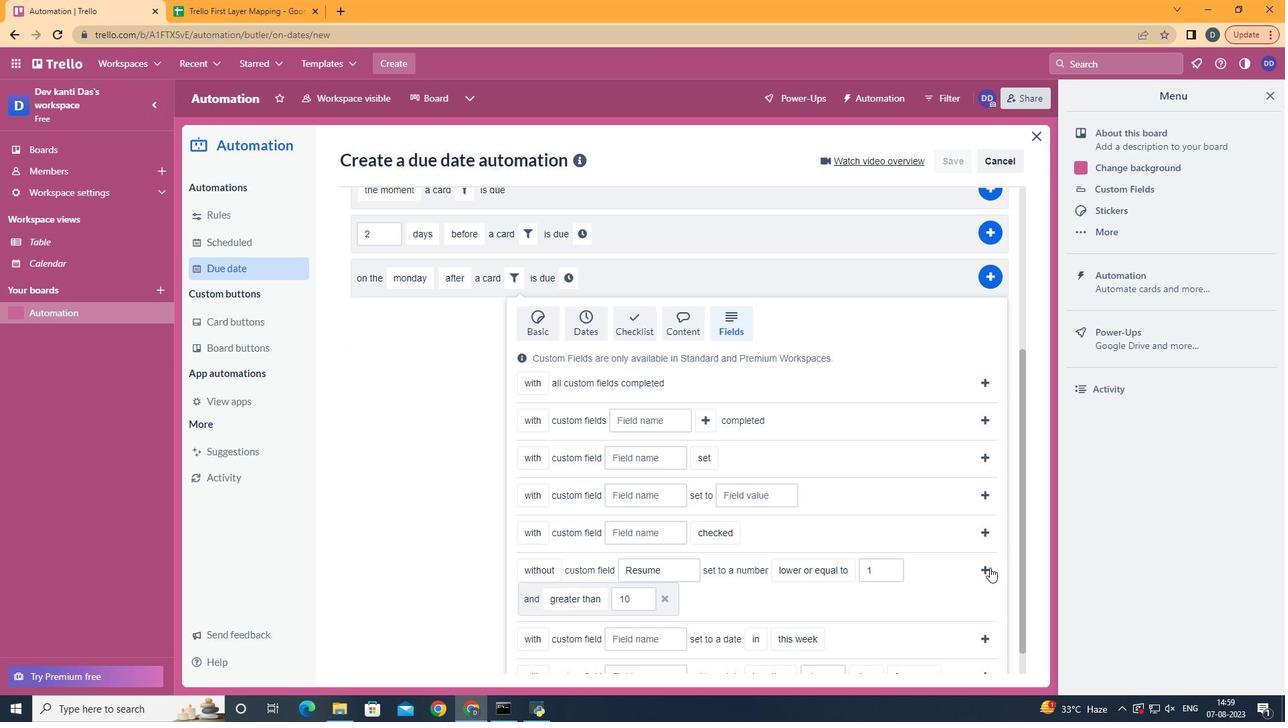 
Action: Mouse pressed left at (990, 568)
Screenshot: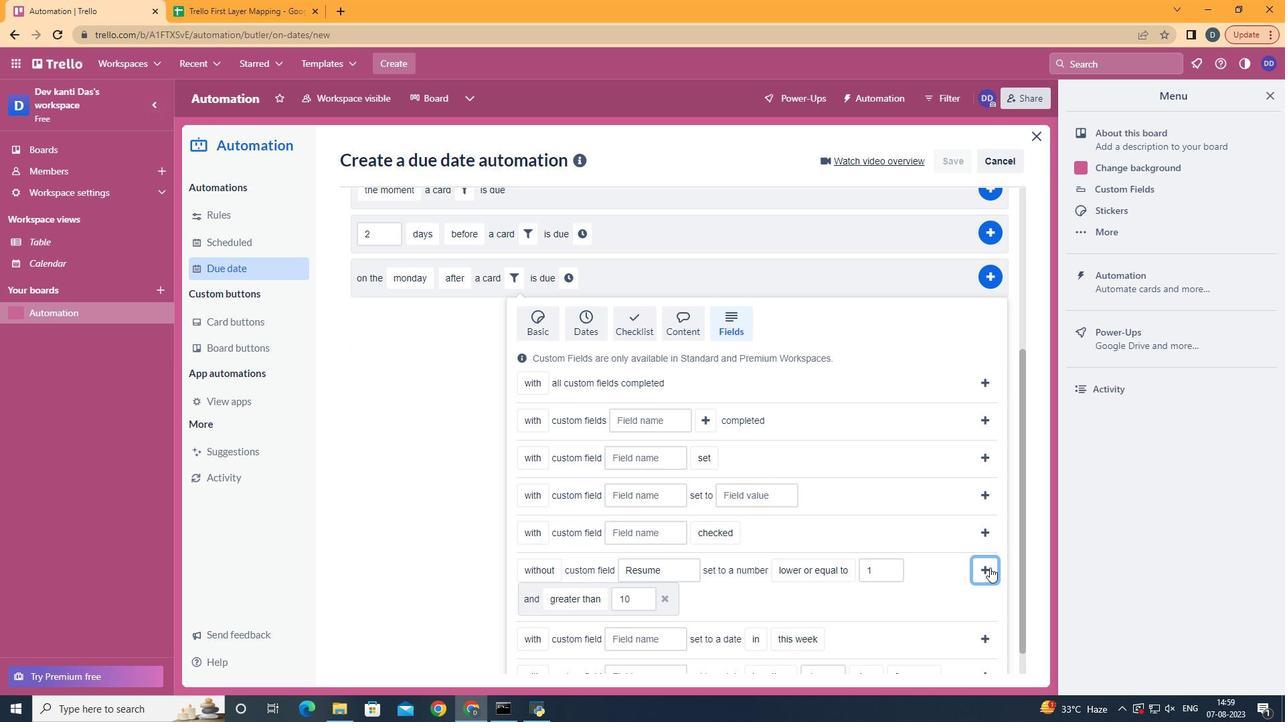 
Action: Mouse moved to (961, 542)
Screenshot: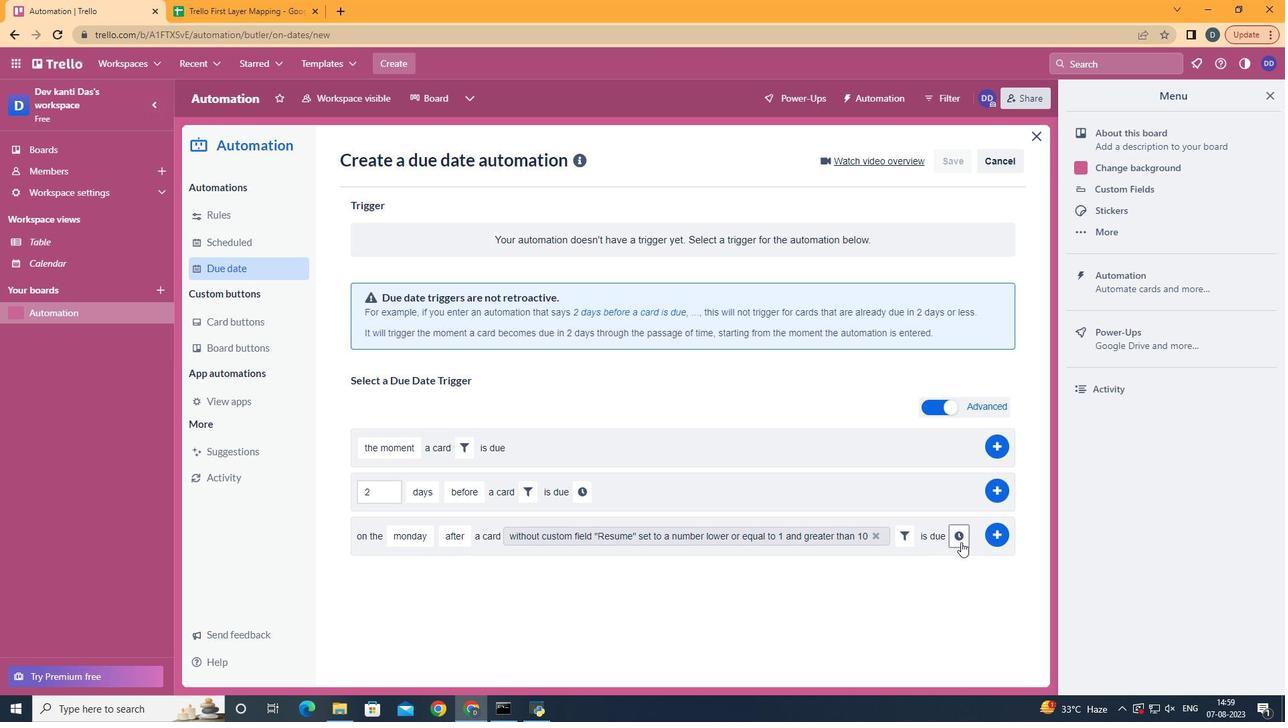 
Action: Mouse pressed left at (961, 542)
Screenshot: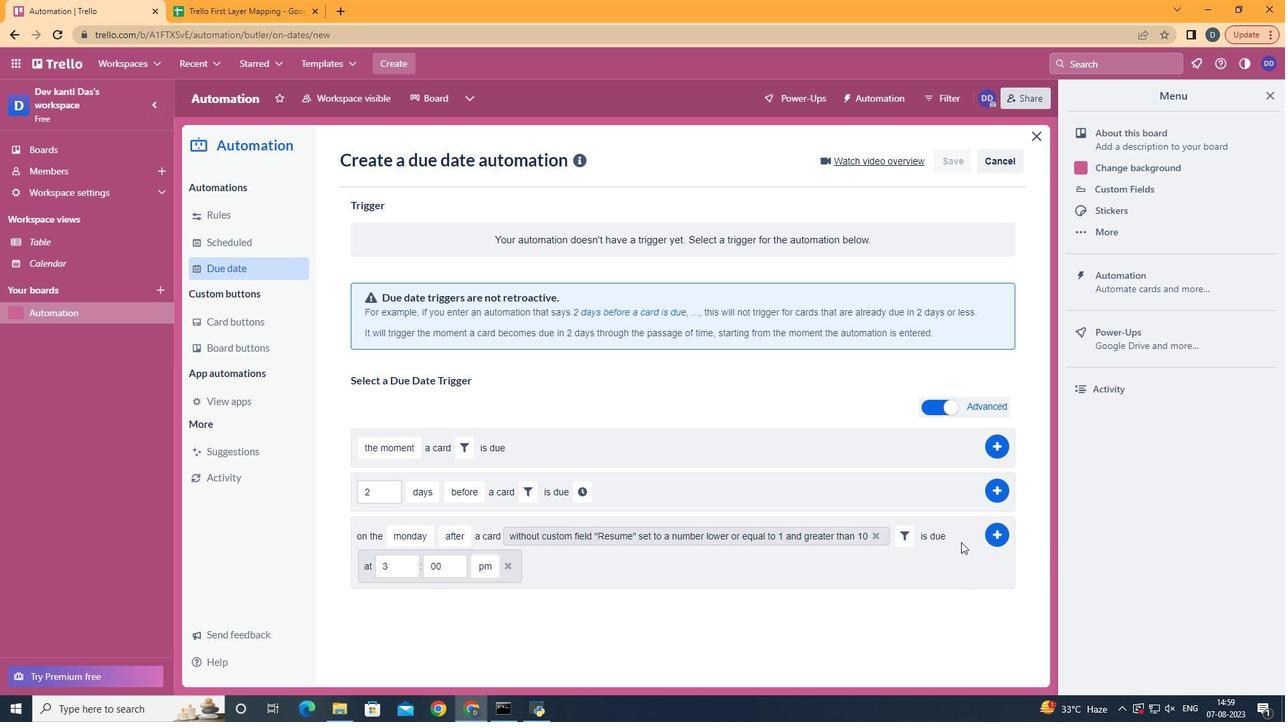 
Action: Mouse moved to (404, 560)
Screenshot: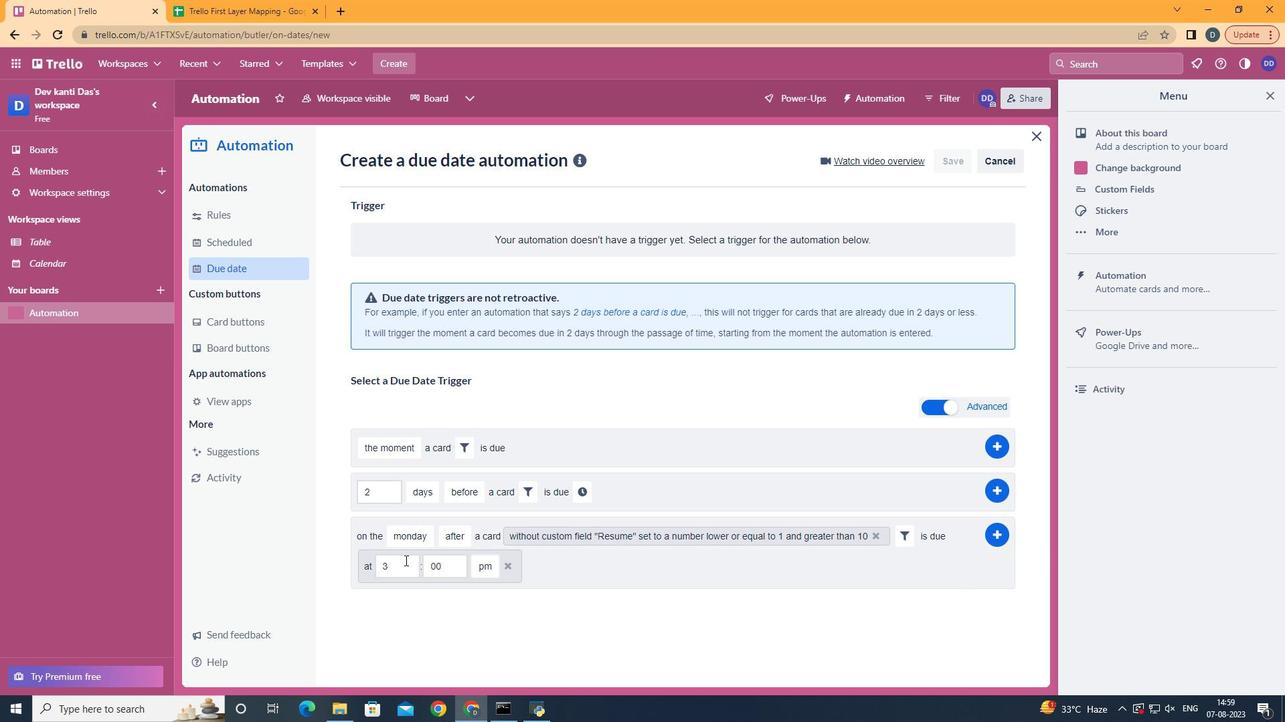 
Action: Mouse pressed left at (404, 560)
Screenshot: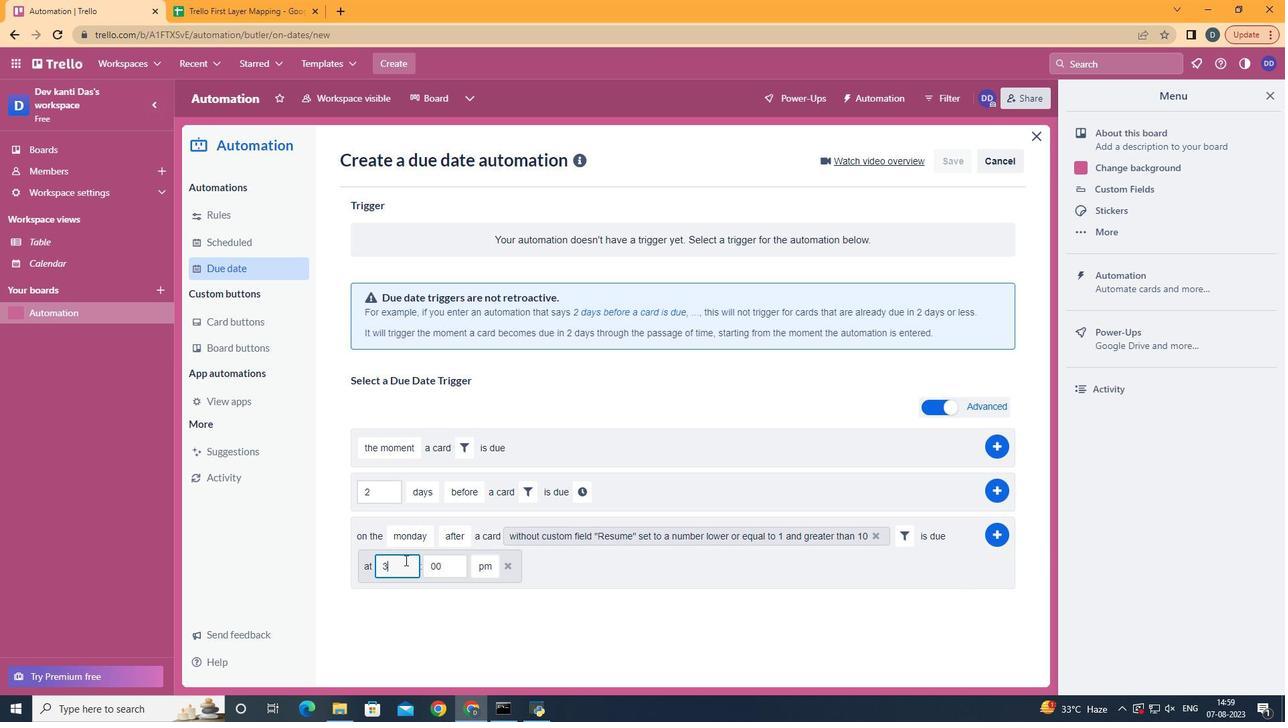 
Action: Mouse moved to (402, 561)
Screenshot: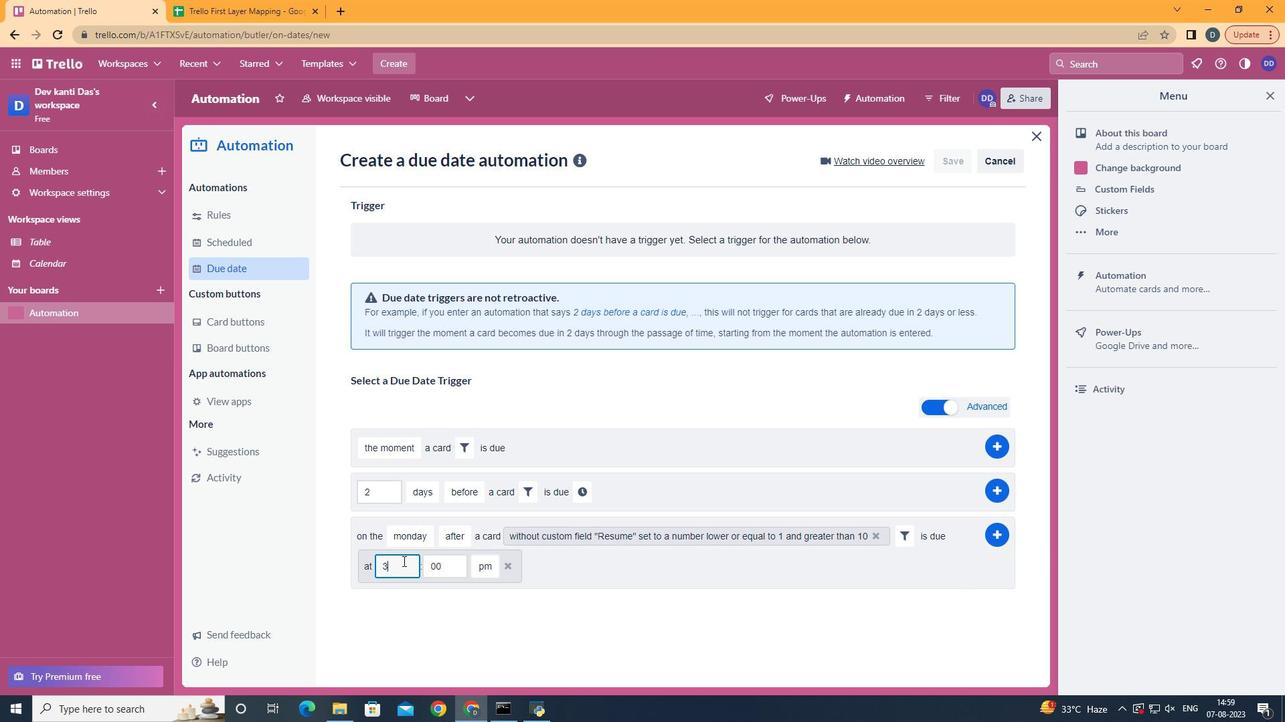 
Action: Key pressed <Key.backspace>11
Screenshot: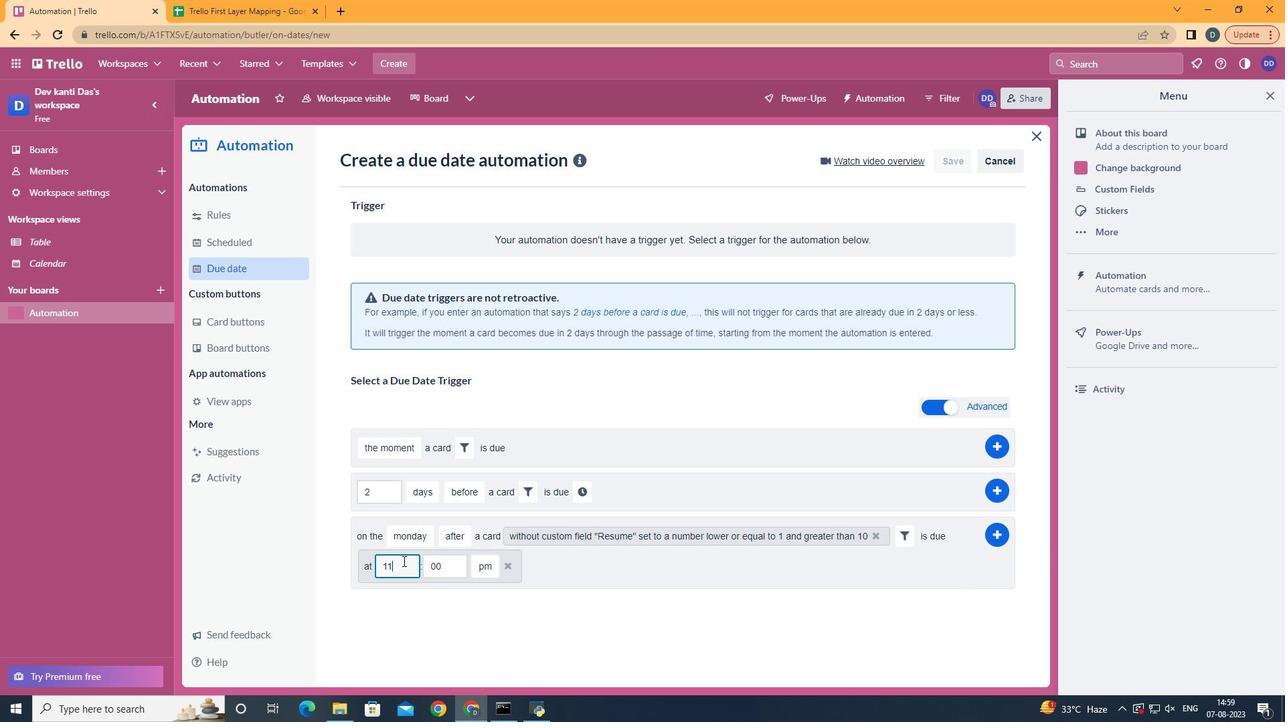 
Action: Mouse moved to (483, 592)
Screenshot: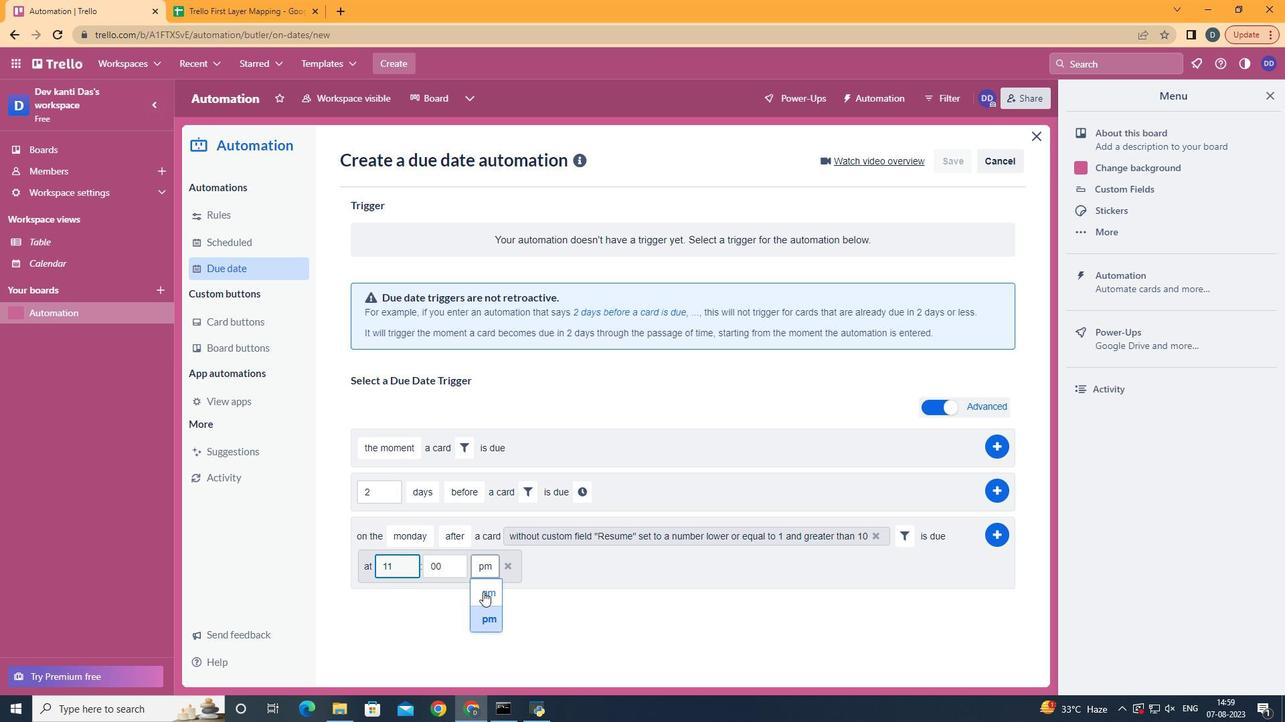 
Action: Mouse pressed left at (483, 592)
Screenshot: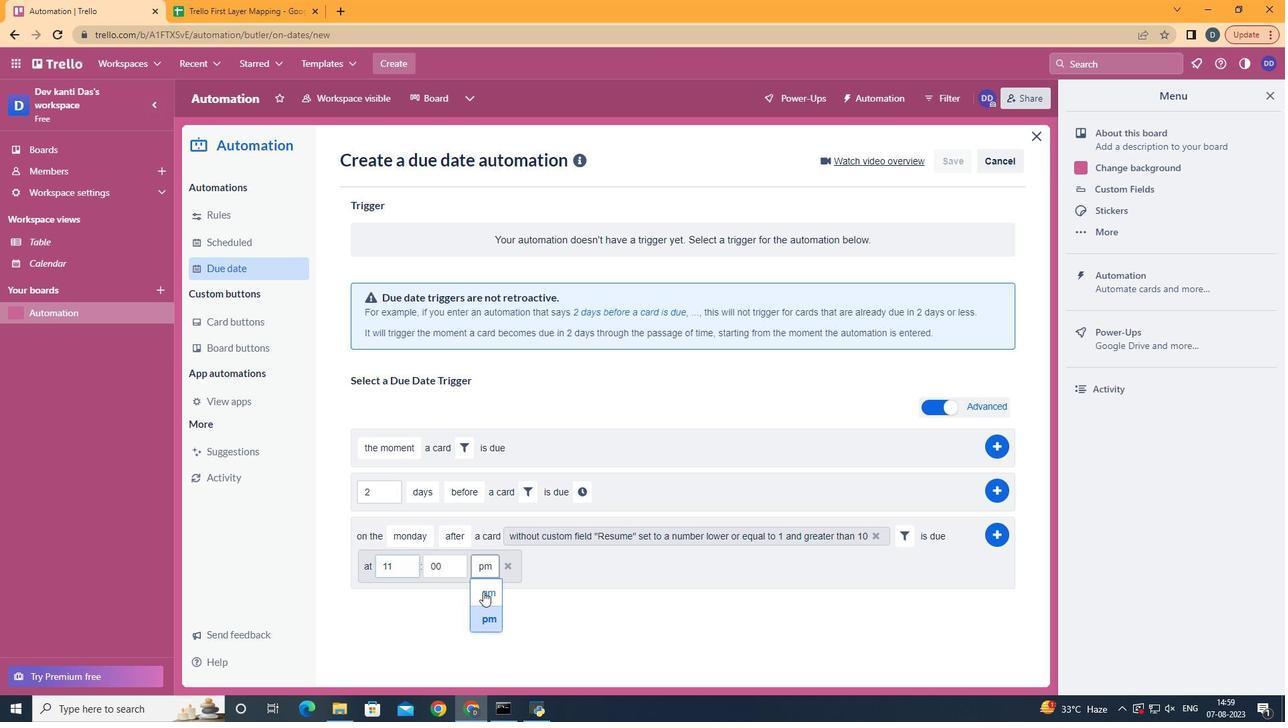 
Action: Mouse moved to (999, 536)
Screenshot: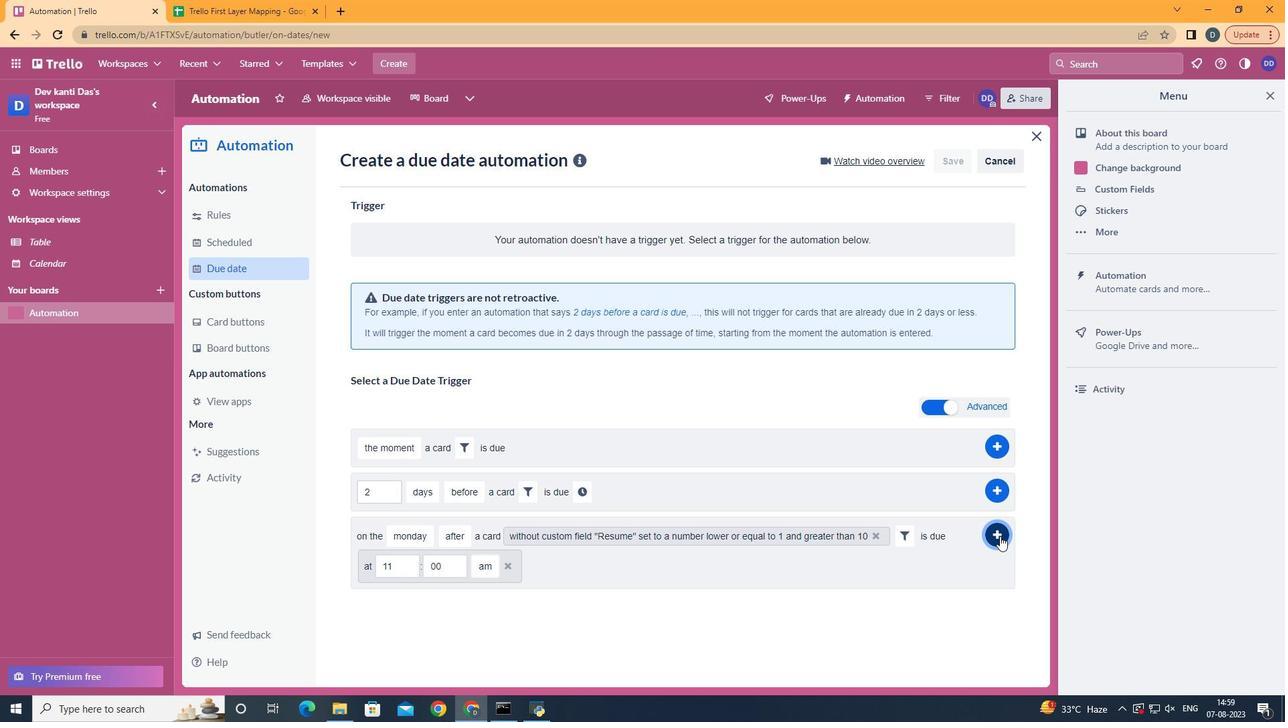 
Action: Mouse pressed left at (999, 536)
Screenshot: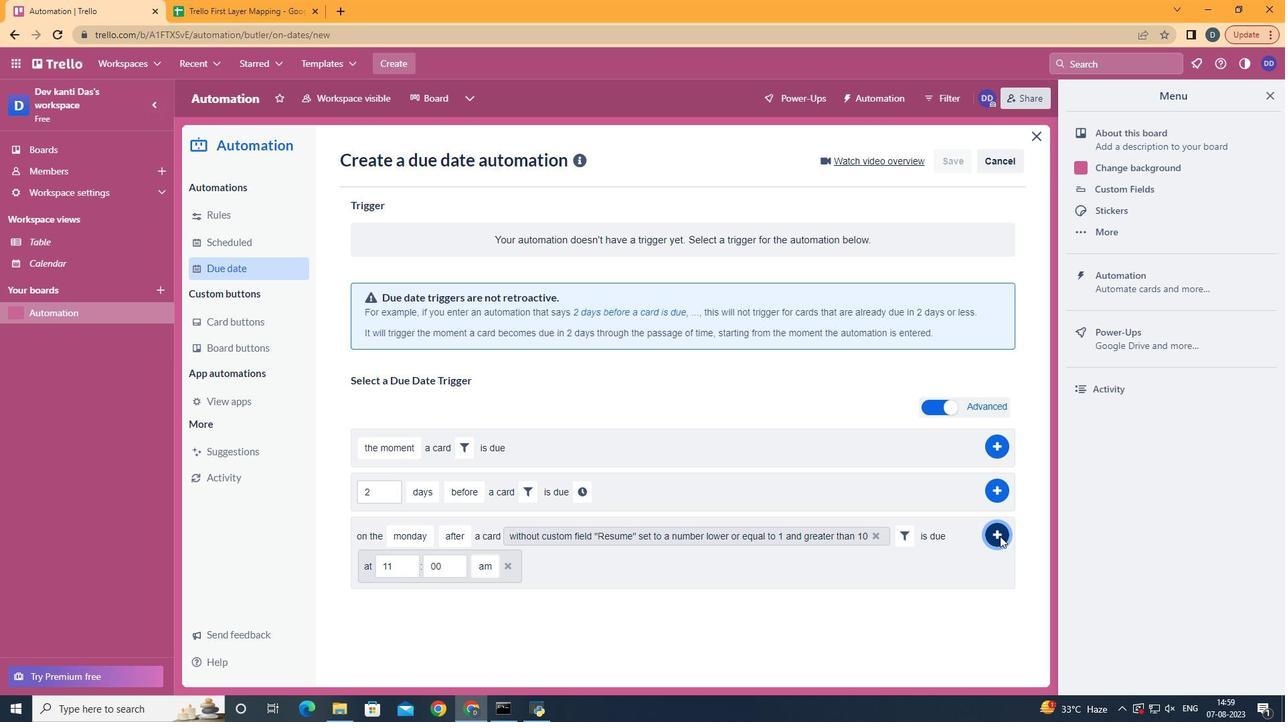 
Action: Mouse moved to (765, 276)
Screenshot: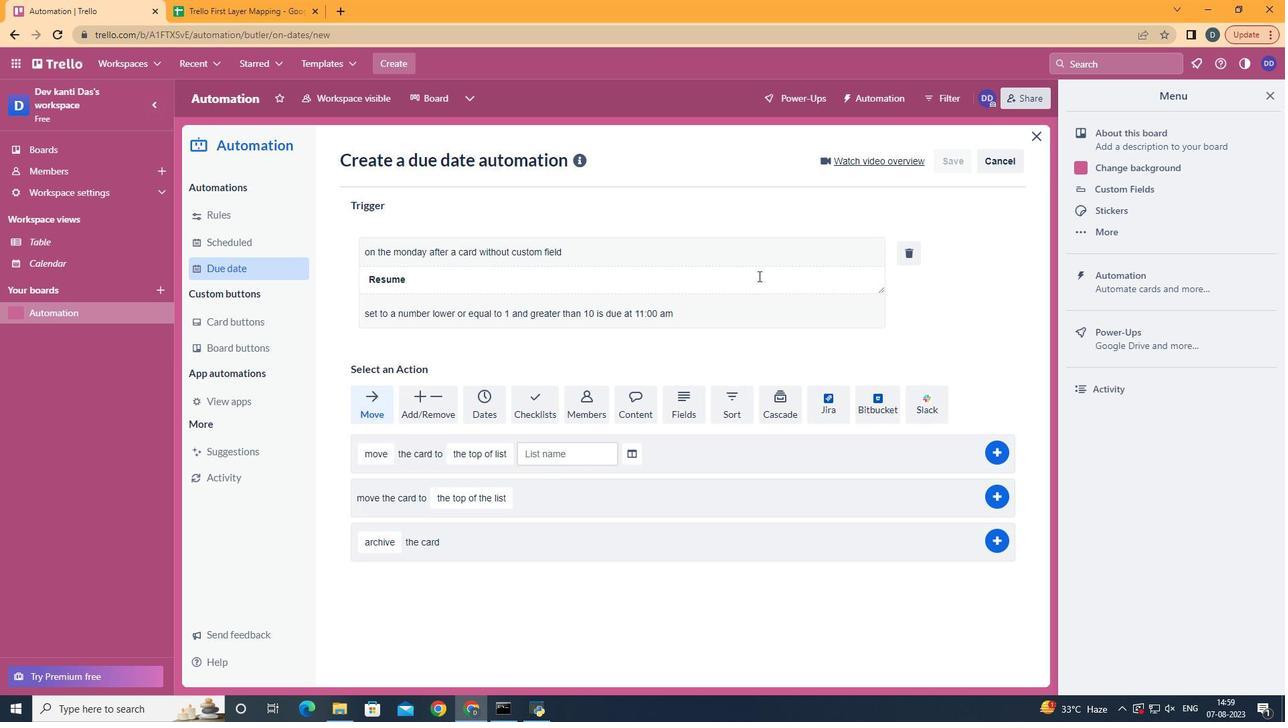 
